 Task: Create a due date automation trigger when advanced on, on the tuesday before a card is due add fields with custom field "Resume" set to a date more than 1 working days ago at 11:00 AM.
Action: Mouse moved to (1332, 110)
Screenshot: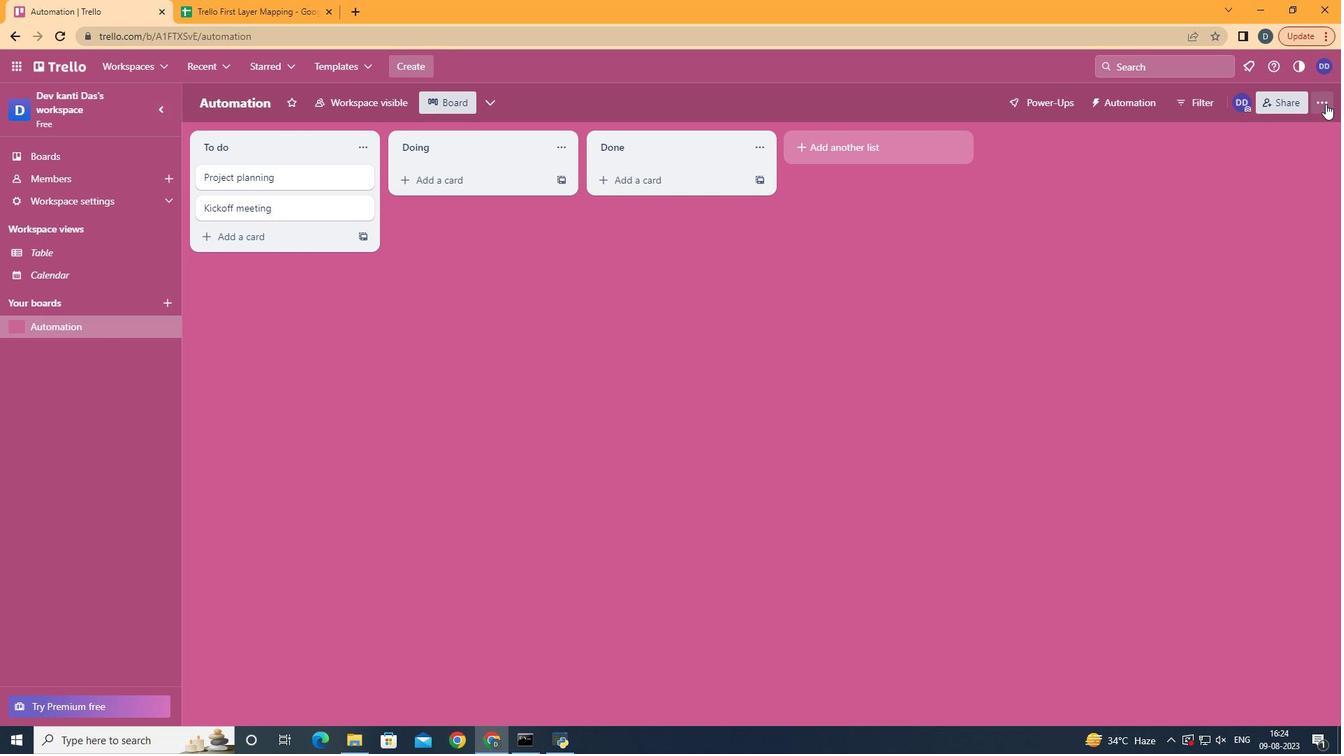 
Action: Mouse pressed left at (1332, 110)
Screenshot: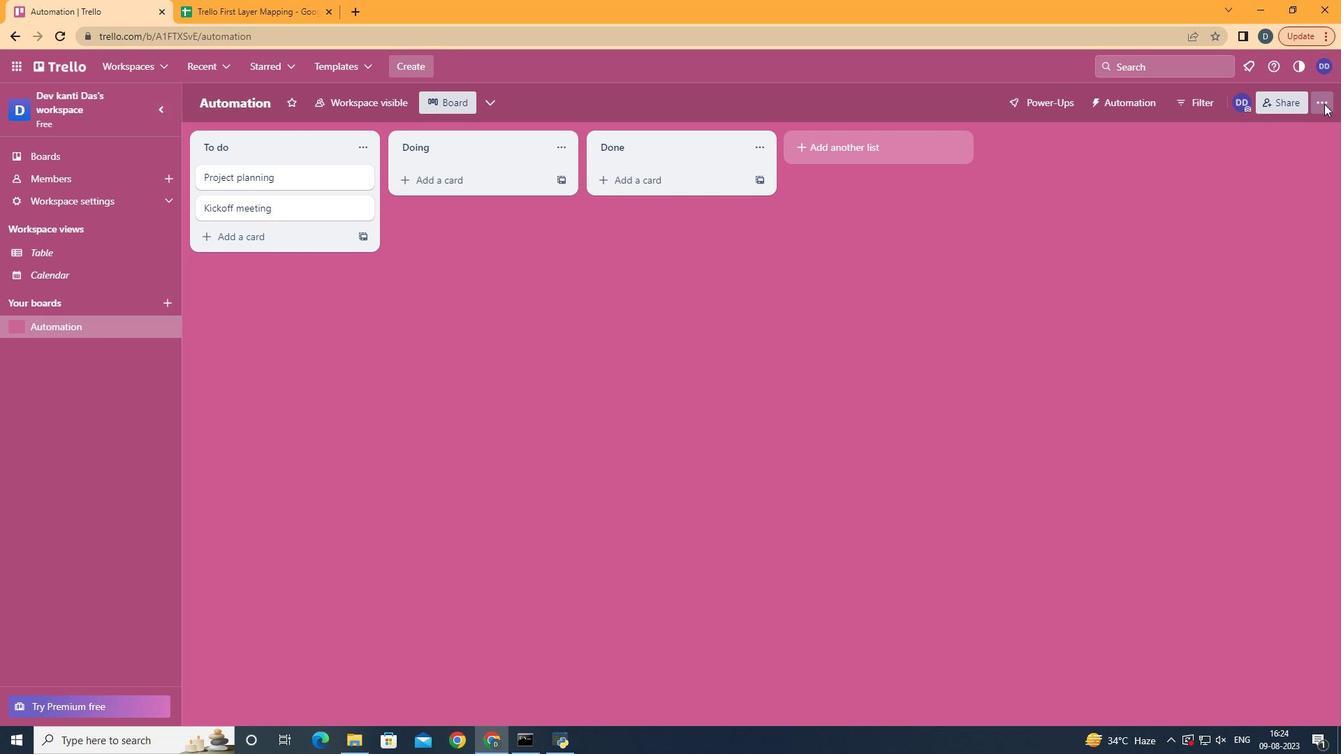 
Action: Mouse moved to (1219, 310)
Screenshot: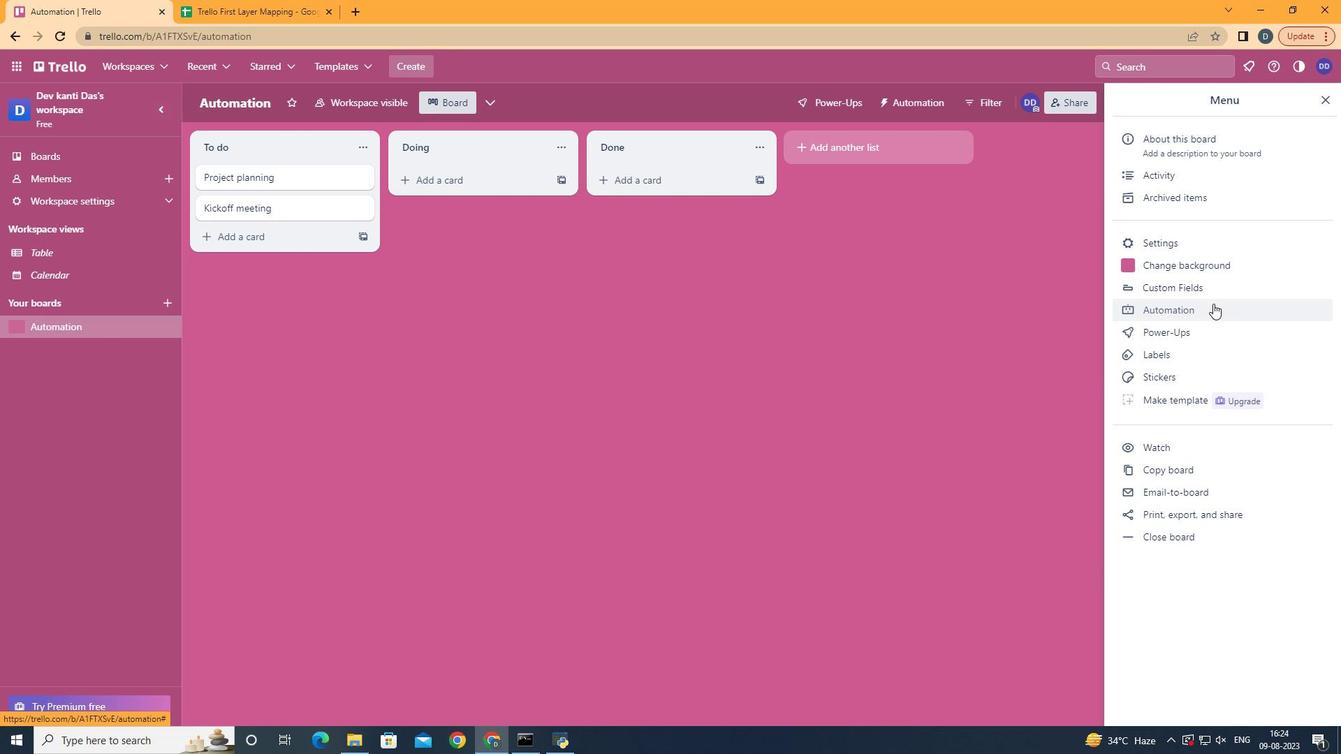 
Action: Mouse pressed left at (1219, 310)
Screenshot: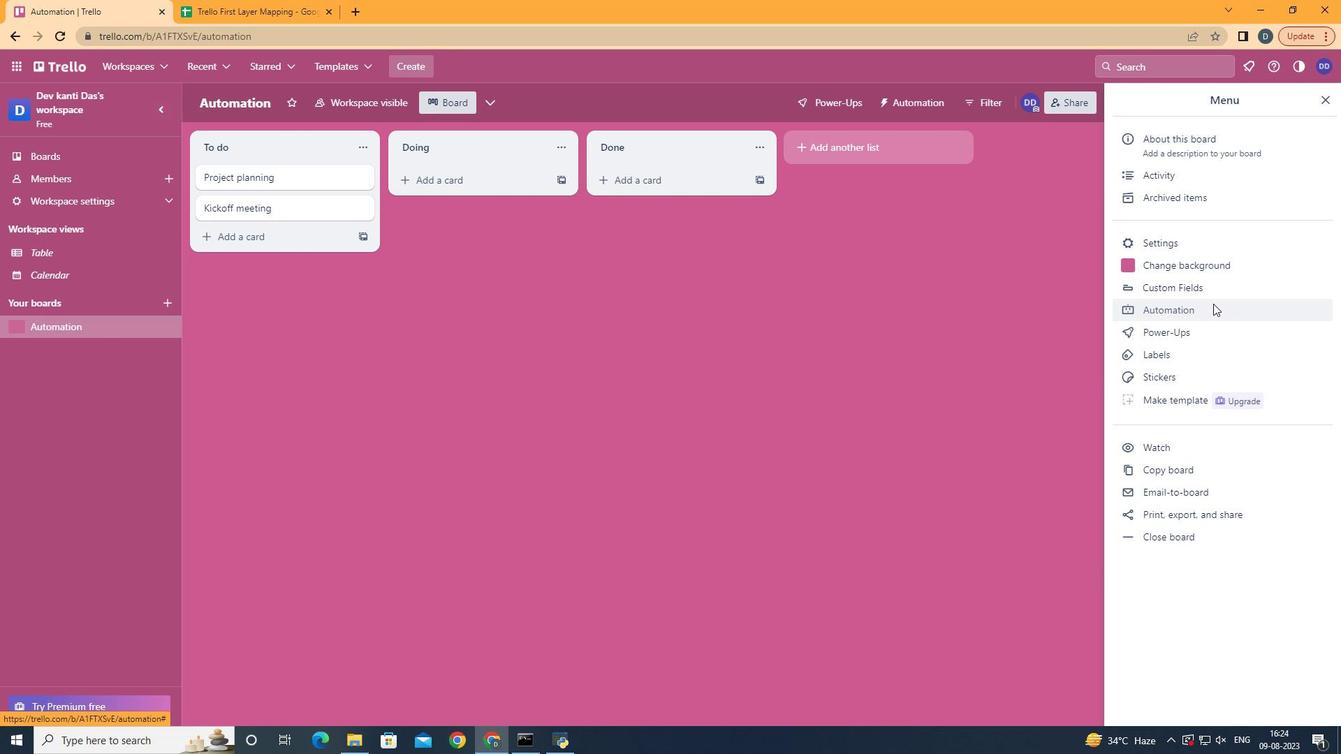 
Action: Mouse moved to (273, 288)
Screenshot: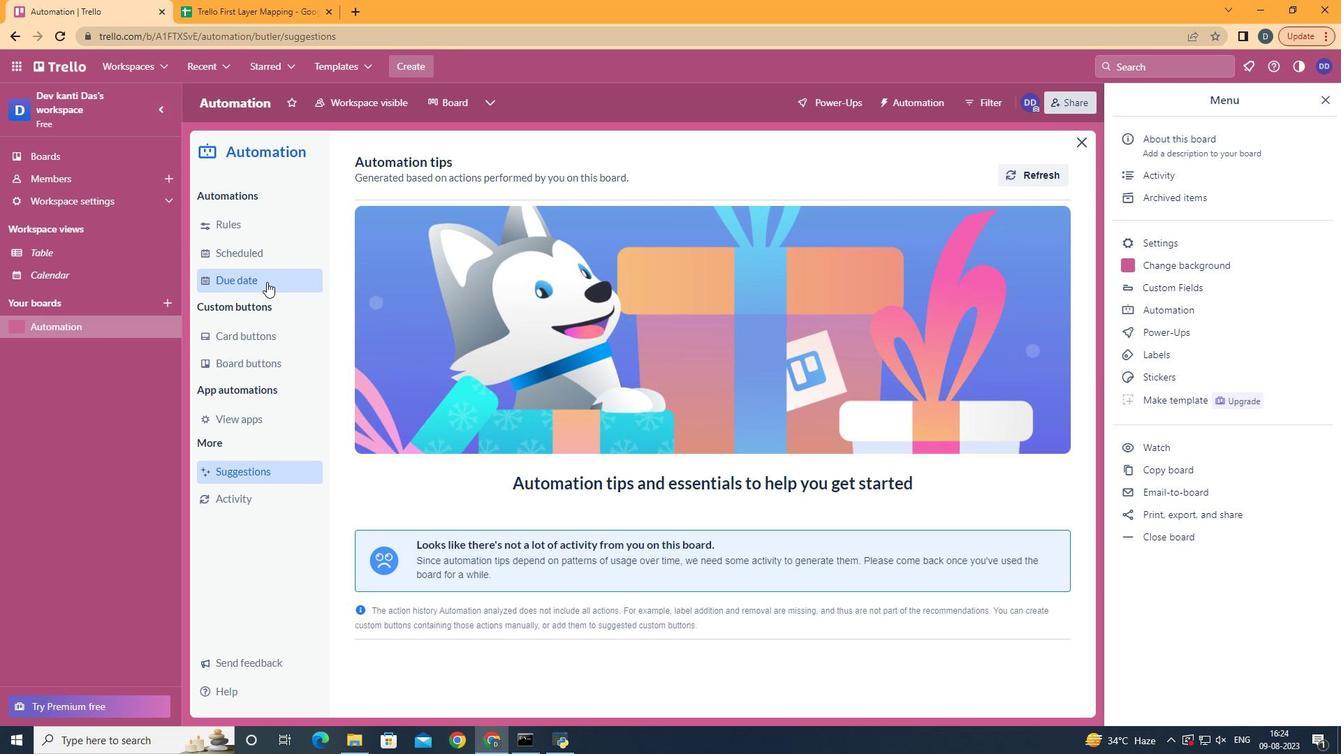 
Action: Mouse pressed left at (273, 288)
Screenshot: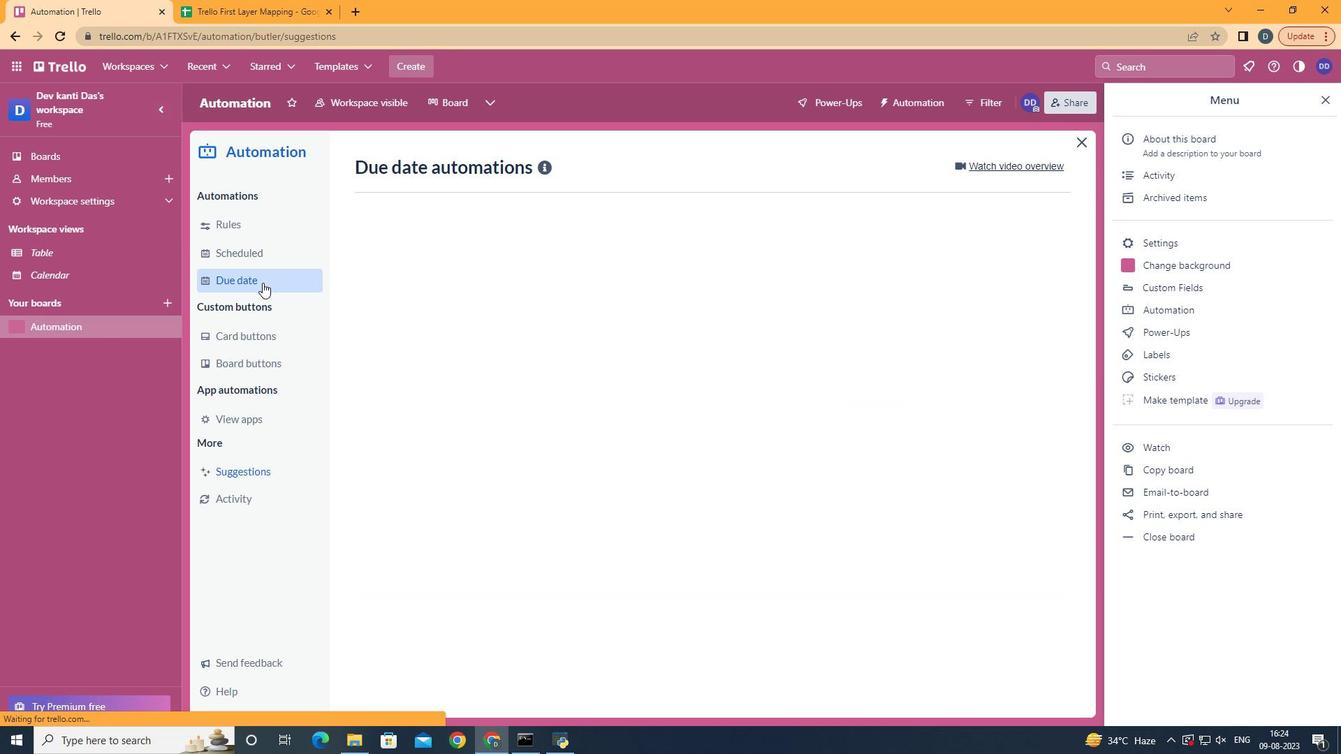 
Action: Mouse moved to (1008, 176)
Screenshot: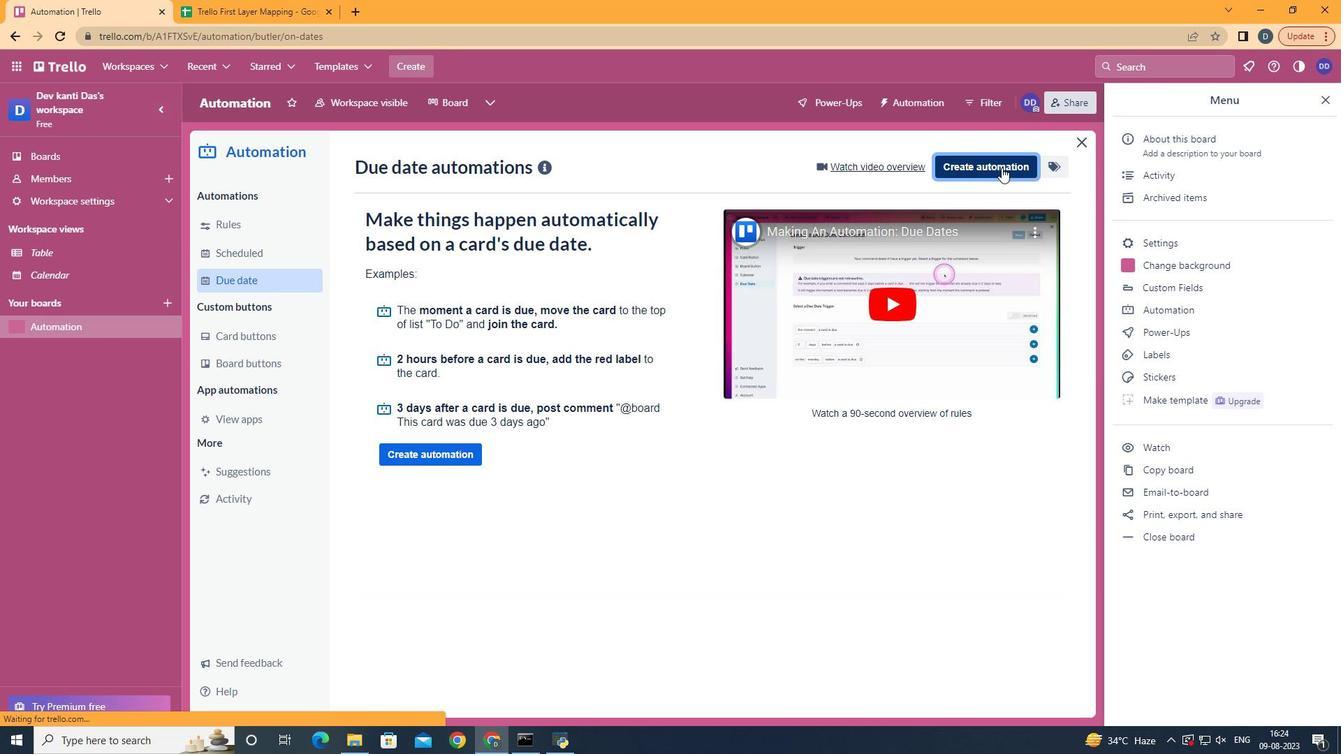 
Action: Mouse pressed left at (1008, 176)
Screenshot: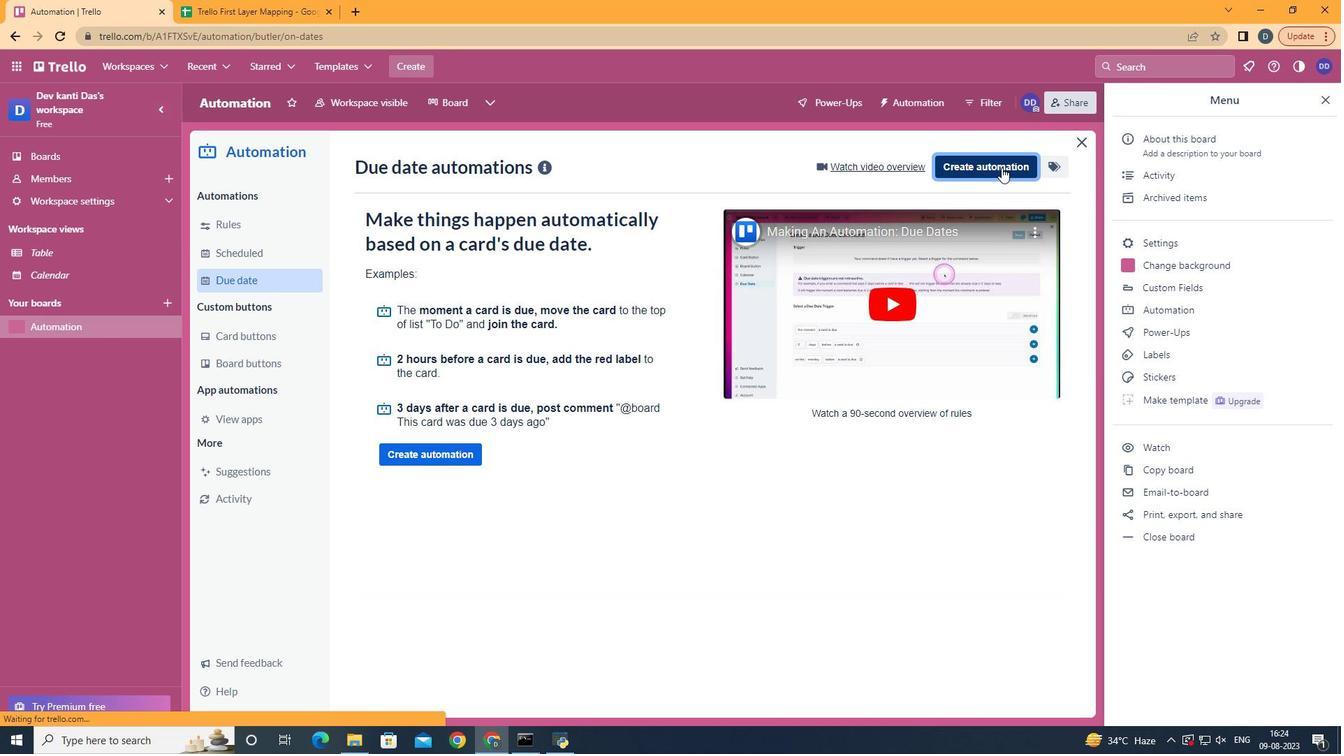 
Action: Mouse moved to (720, 312)
Screenshot: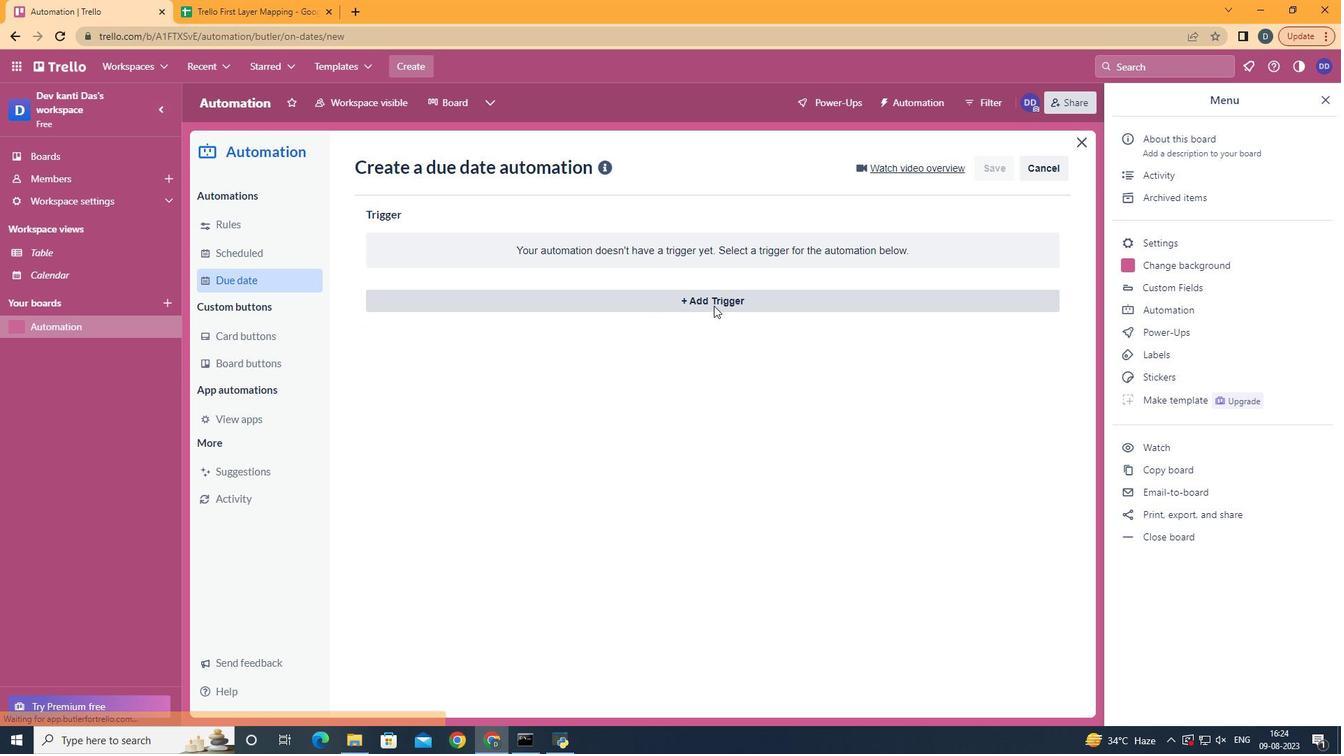 
Action: Mouse pressed left at (720, 312)
Screenshot: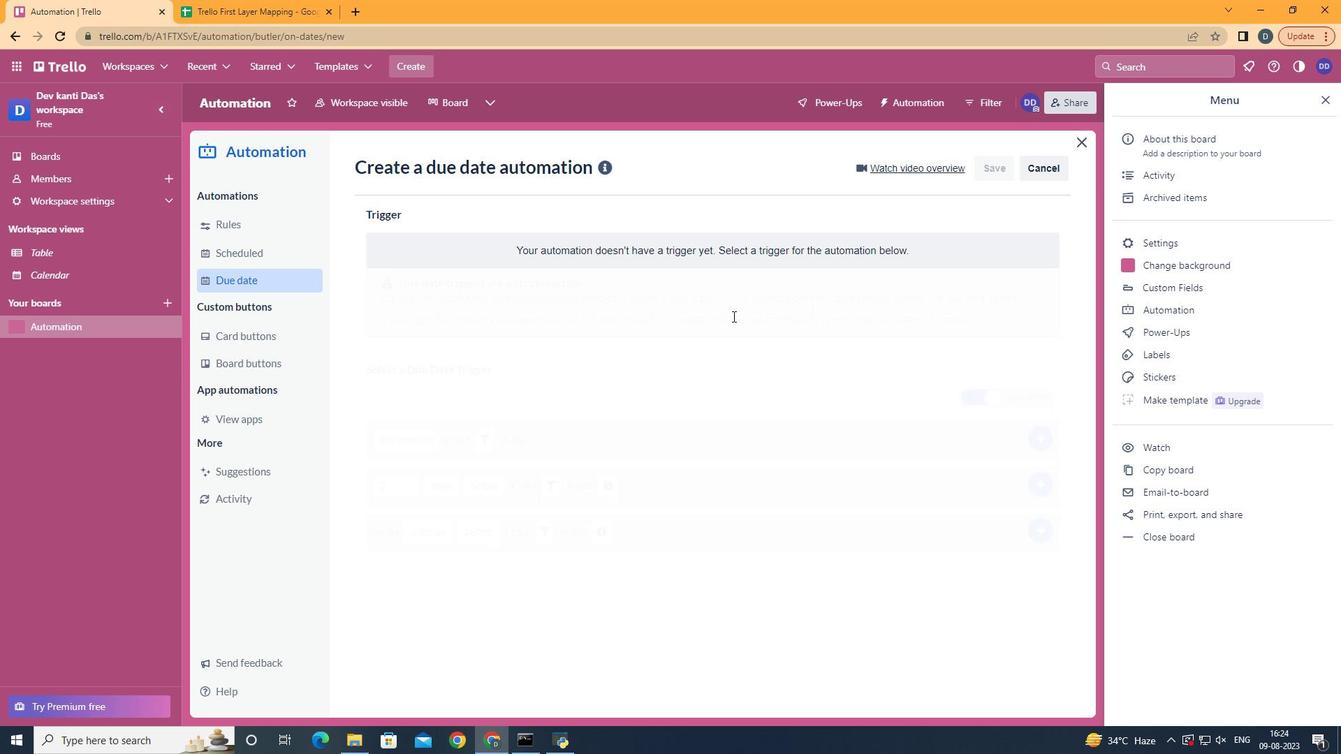 
Action: Mouse moved to (456, 403)
Screenshot: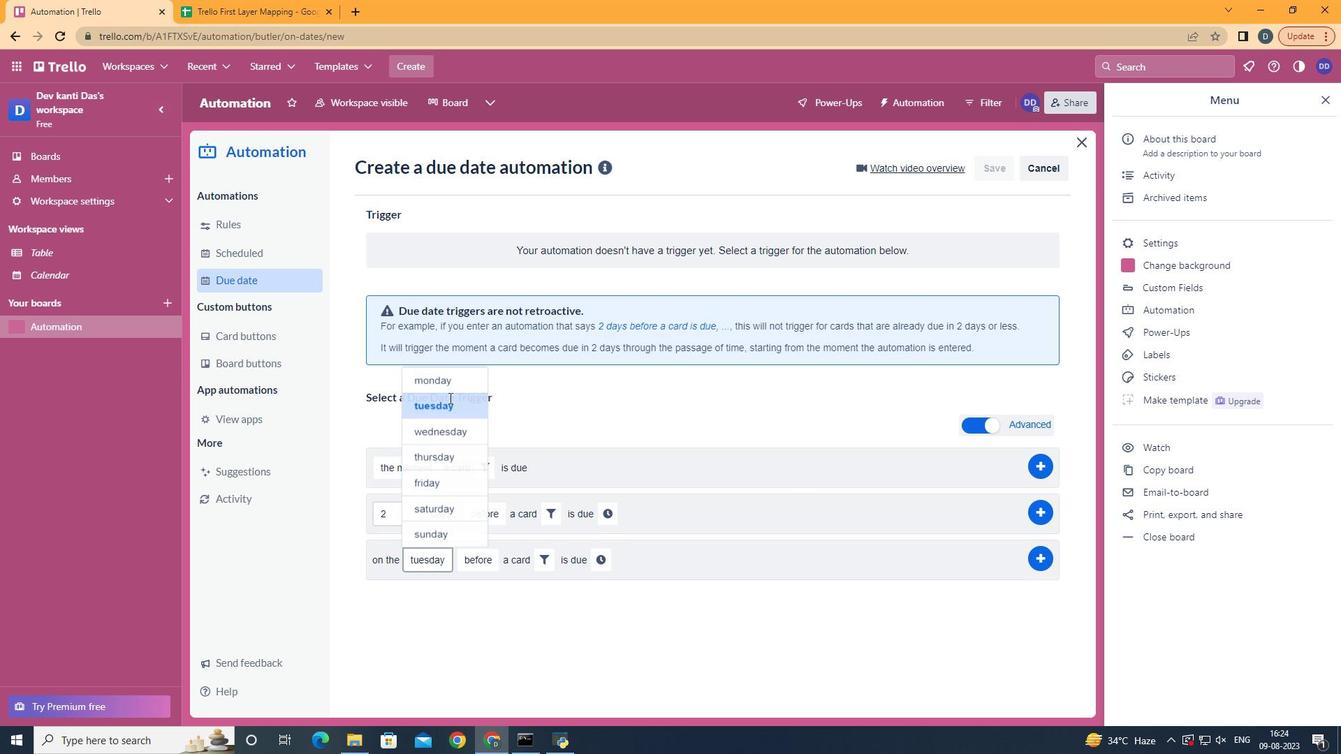 
Action: Mouse pressed left at (456, 403)
Screenshot: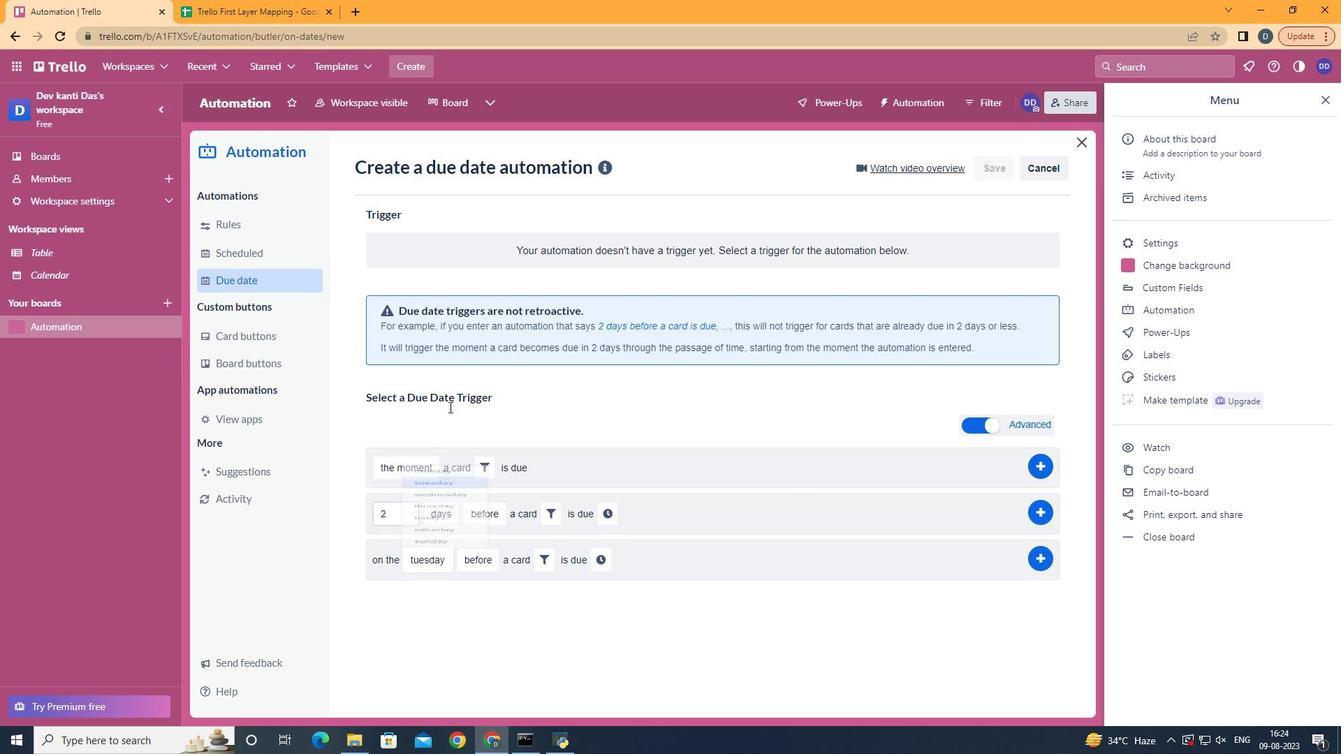 
Action: Mouse moved to (540, 564)
Screenshot: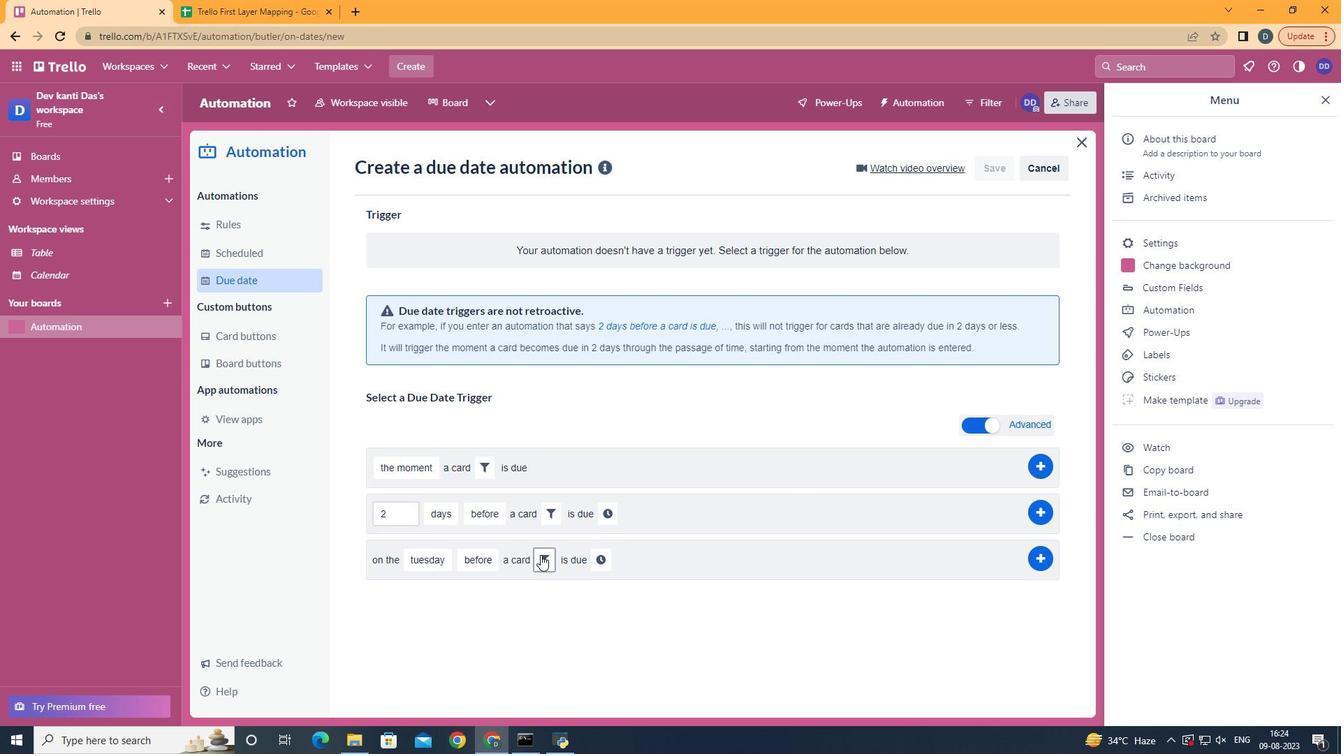 
Action: Mouse pressed left at (540, 564)
Screenshot: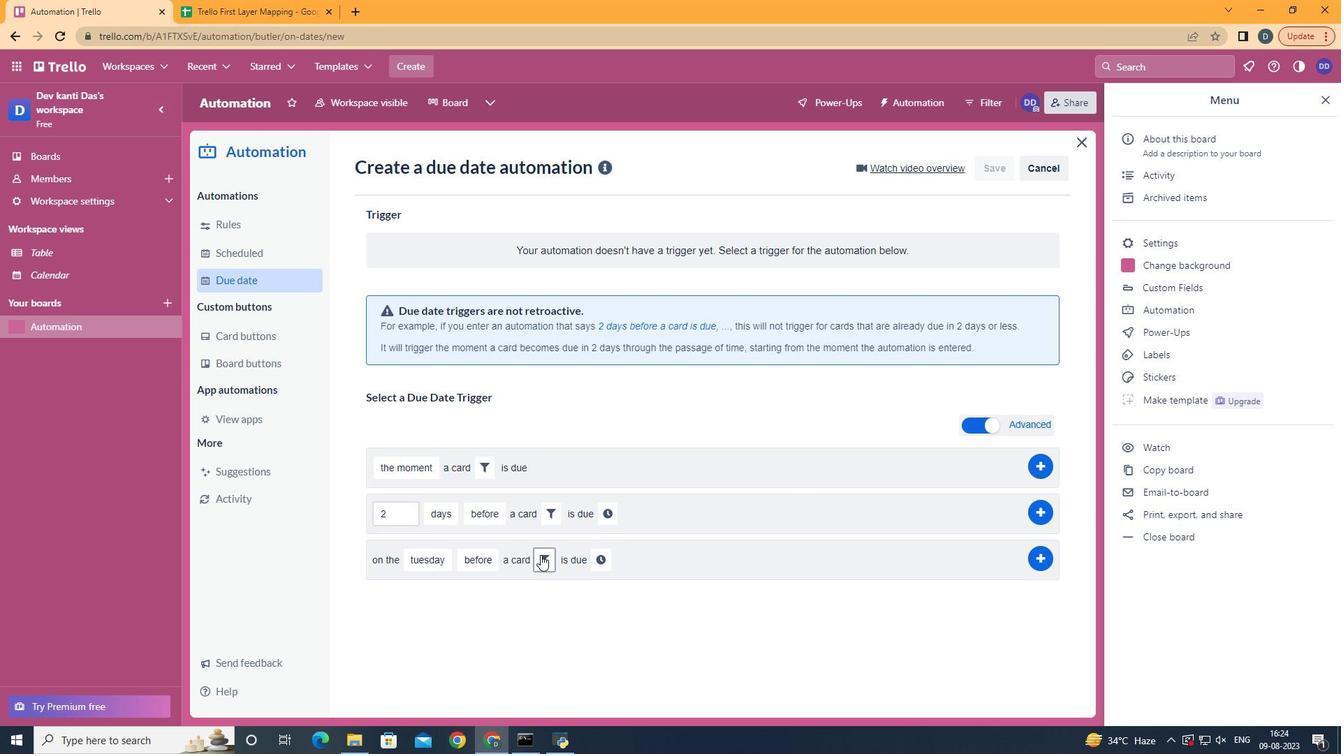 
Action: Mouse moved to (784, 611)
Screenshot: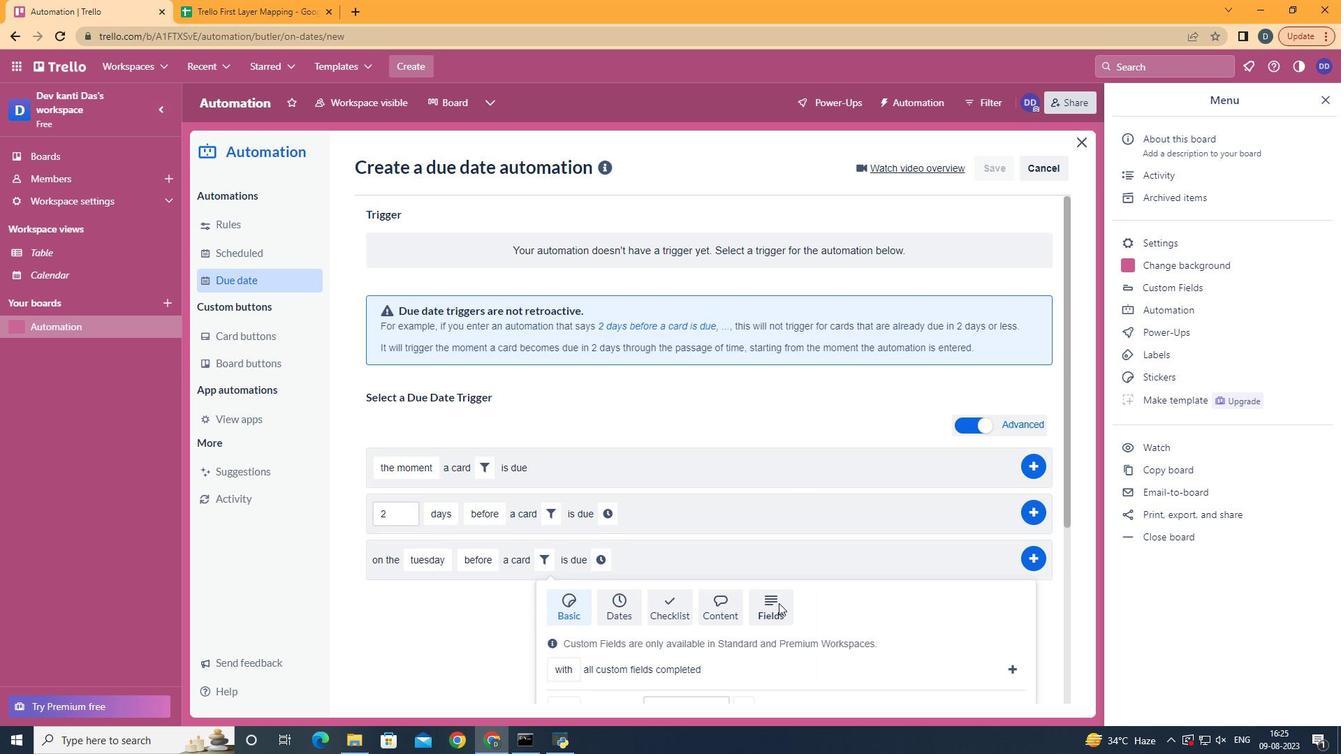 
Action: Mouse pressed left at (784, 611)
Screenshot: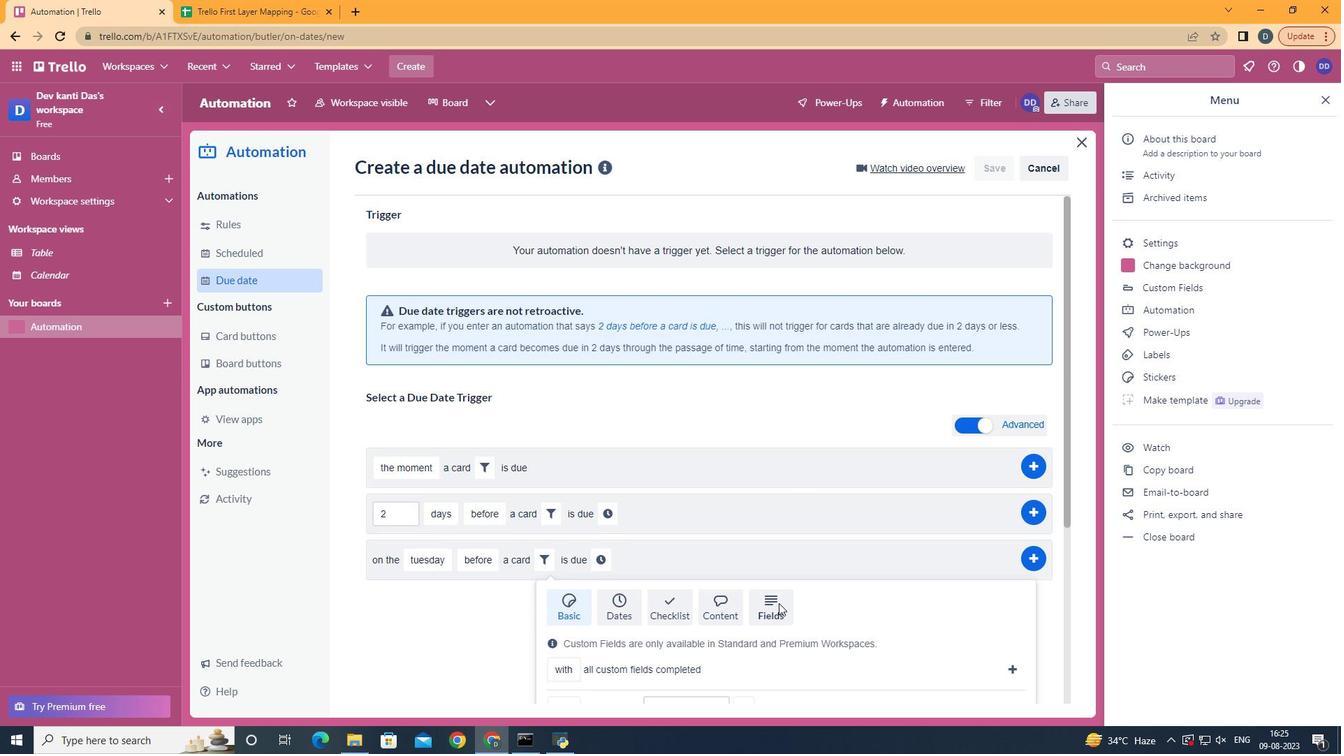 
Action: Mouse moved to (786, 609)
Screenshot: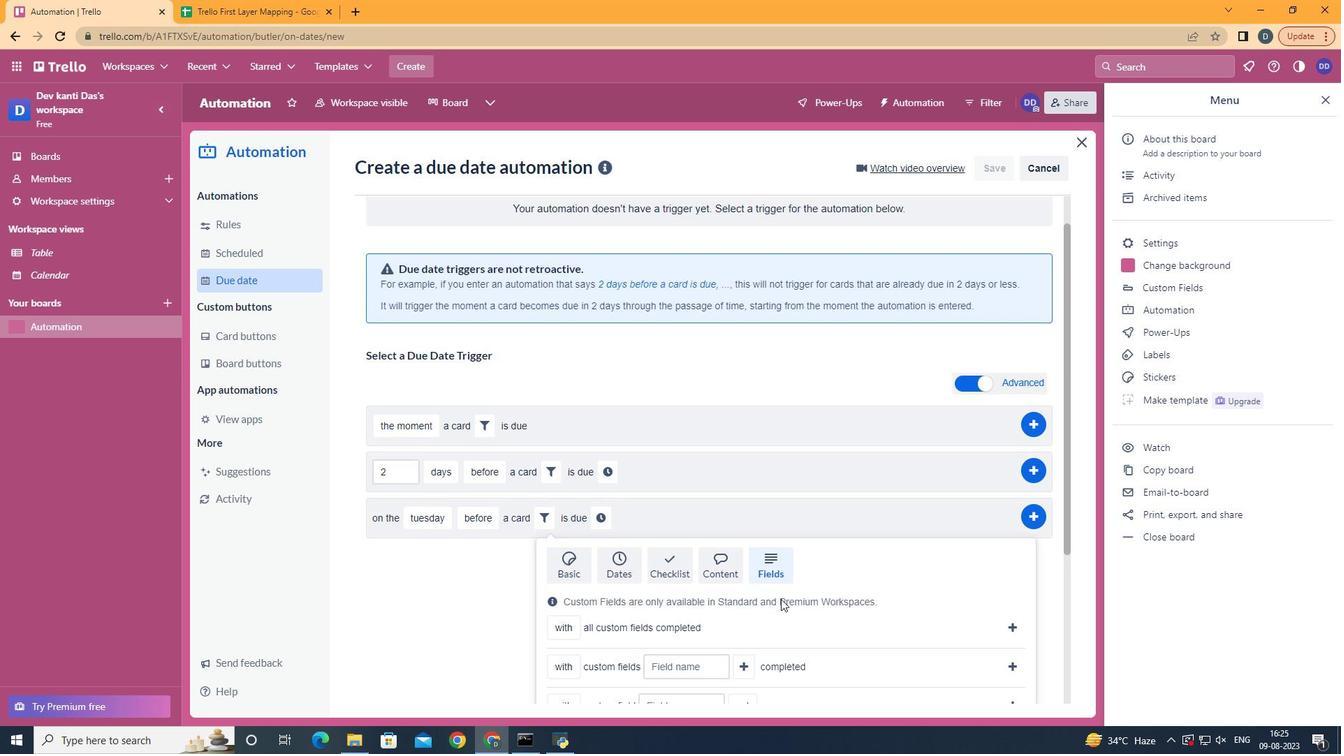 
Action: Mouse scrolled (786, 608) with delta (0, 0)
Screenshot: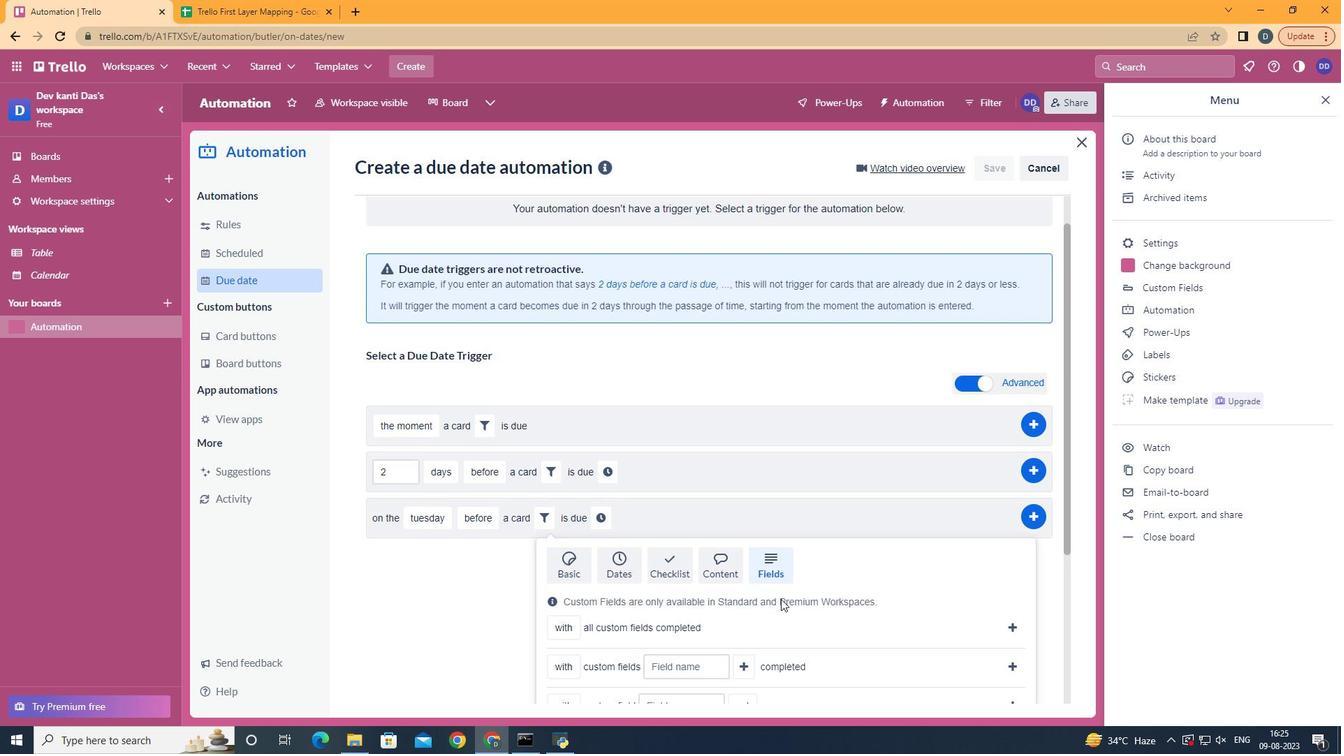 
Action: Mouse scrolled (786, 608) with delta (0, 0)
Screenshot: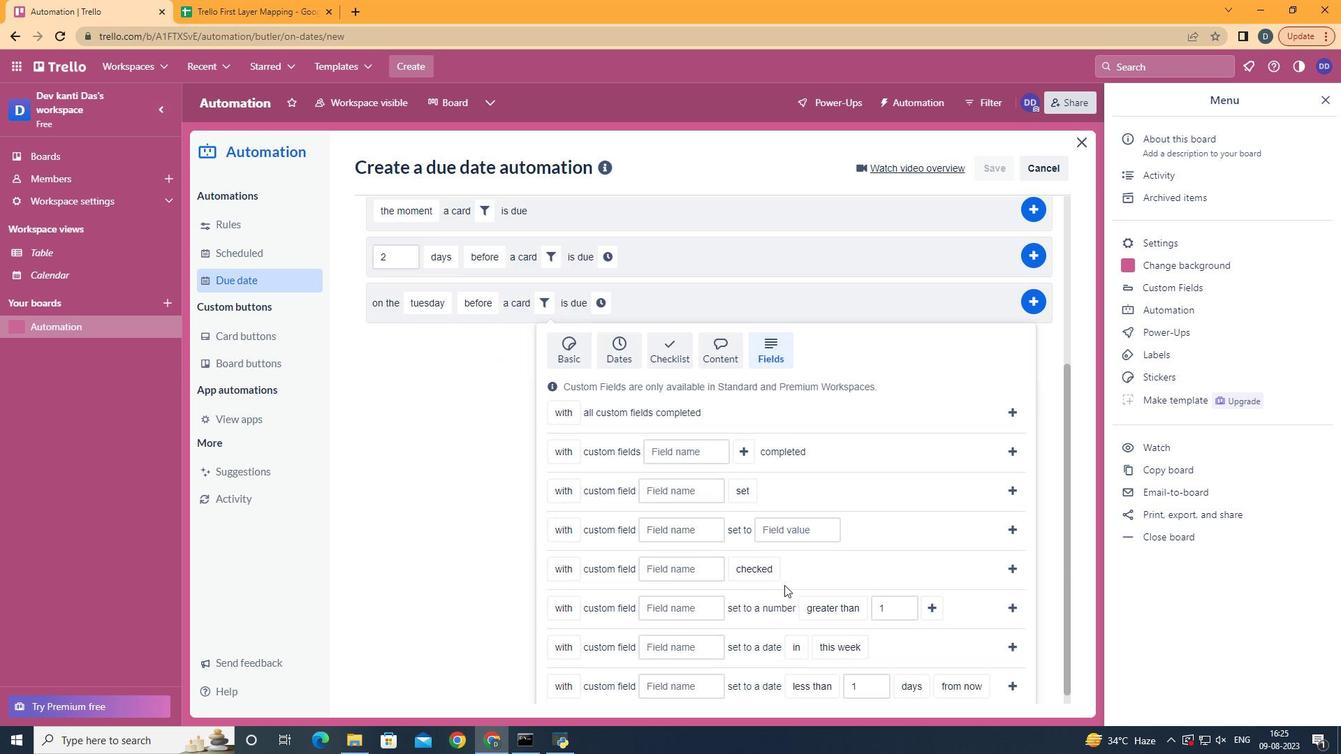 
Action: Mouse scrolled (786, 608) with delta (0, 0)
Screenshot: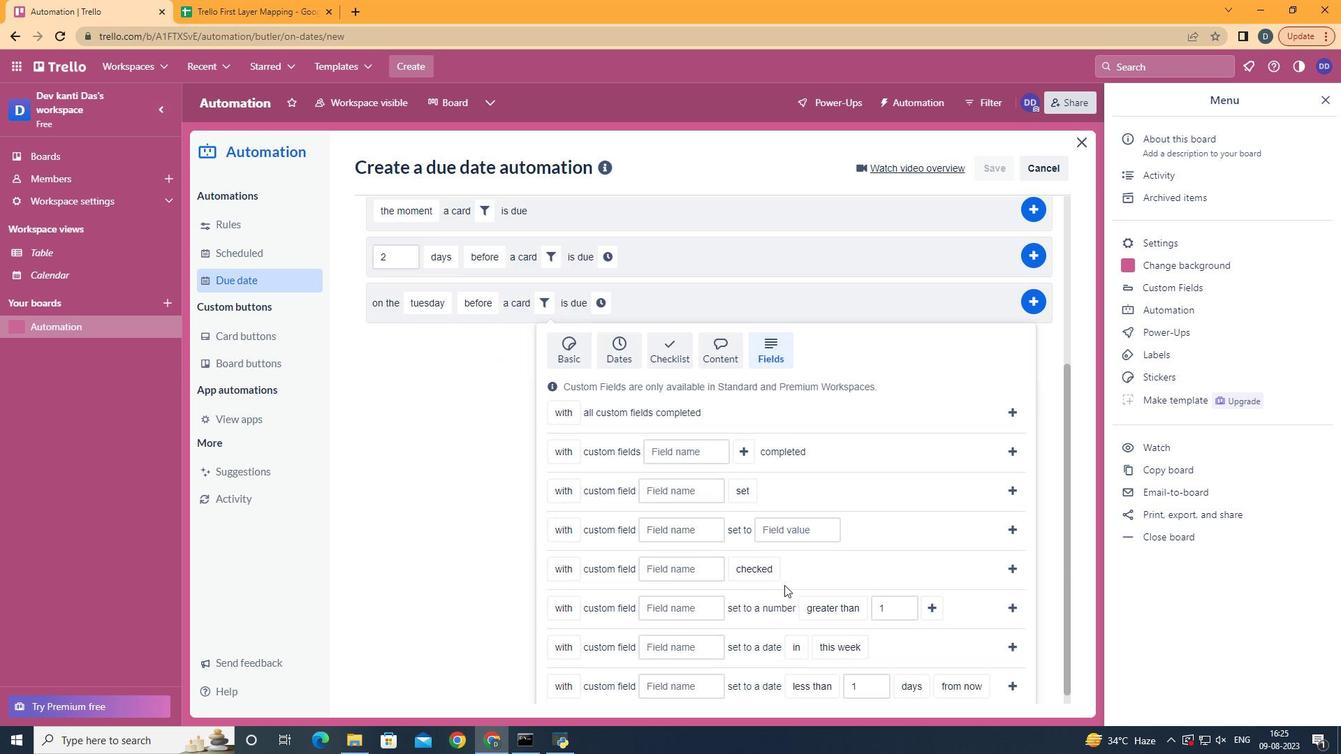 
Action: Mouse scrolled (786, 608) with delta (0, 0)
Screenshot: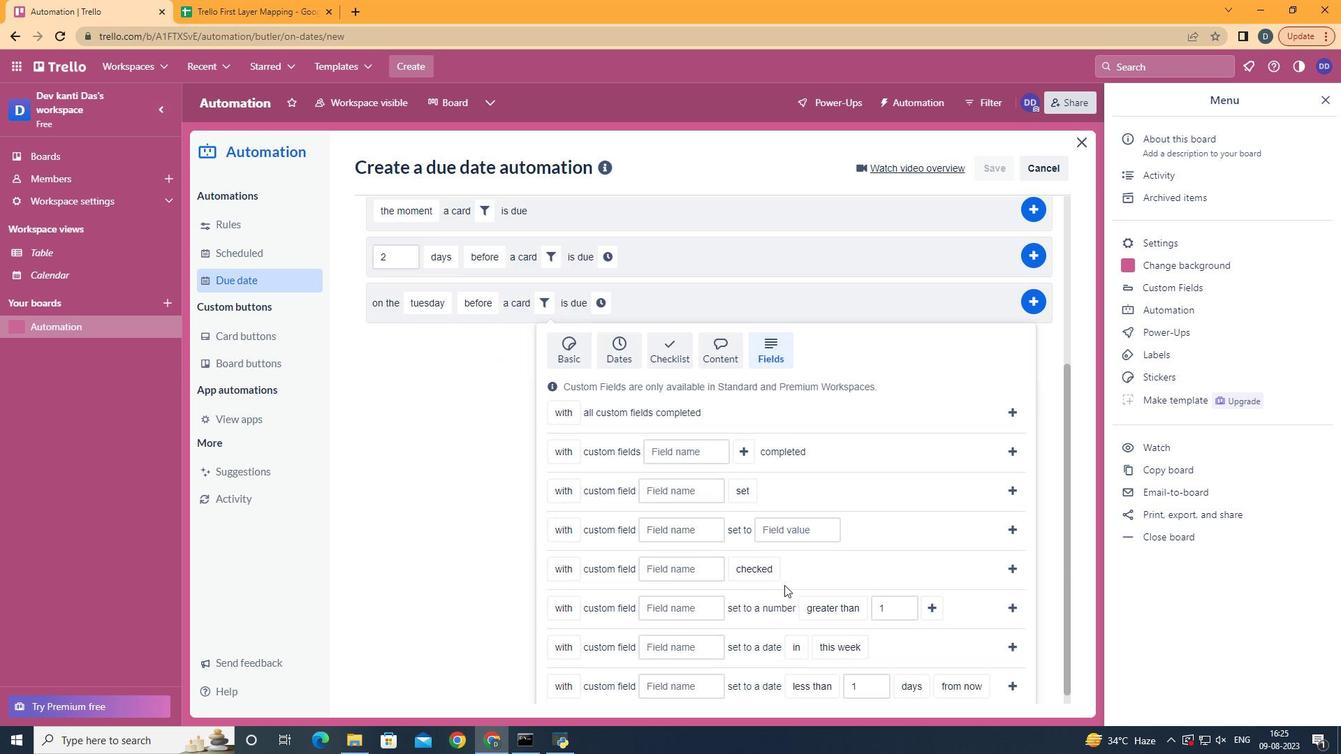 
Action: Mouse scrolled (786, 608) with delta (0, 0)
Screenshot: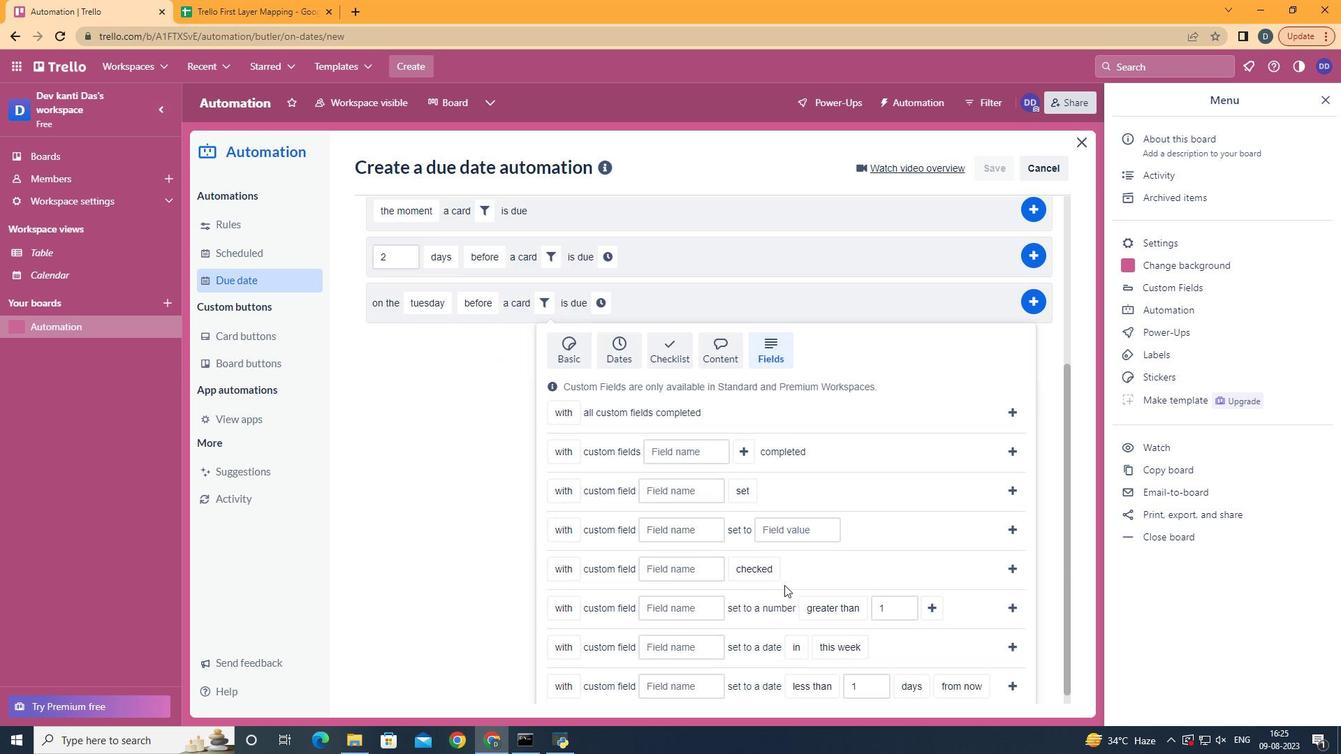 
Action: Mouse scrolled (786, 608) with delta (0, 0)
Screenshot: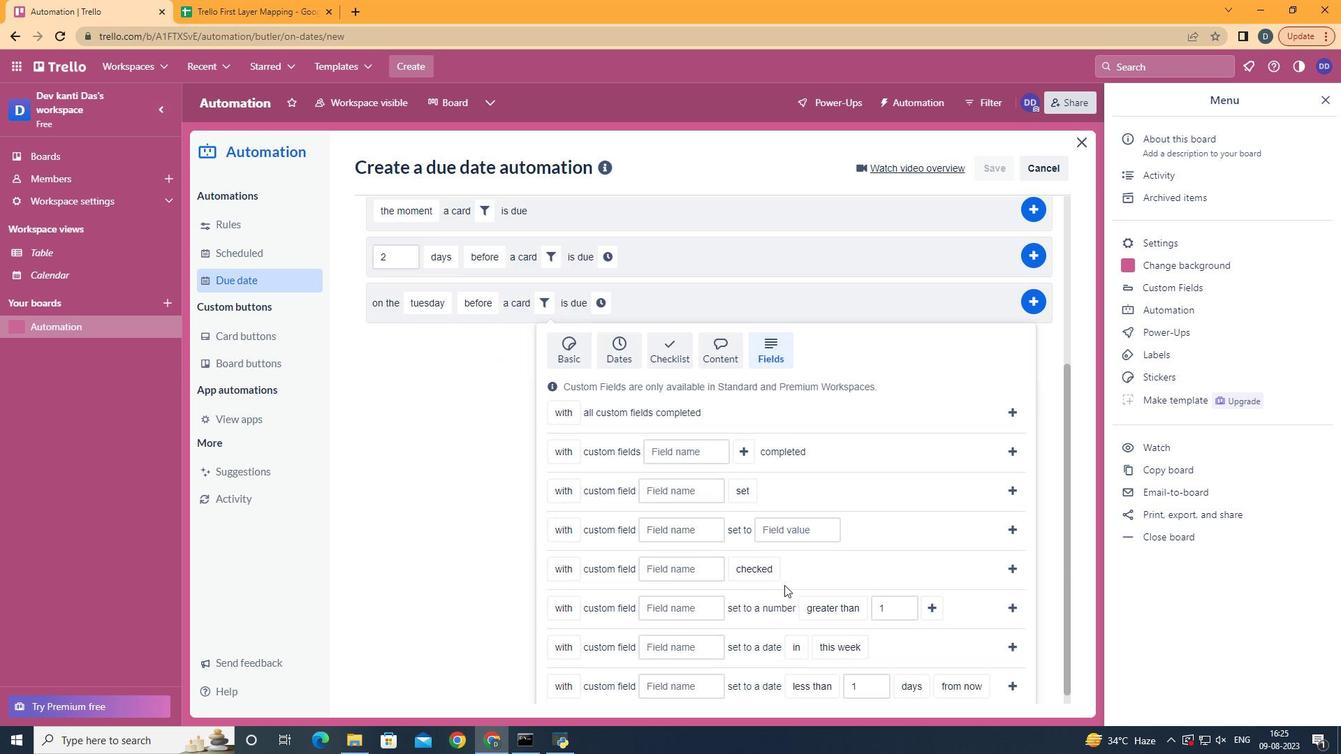 
Action: Mouse moved to (593, 628)
Screenshot: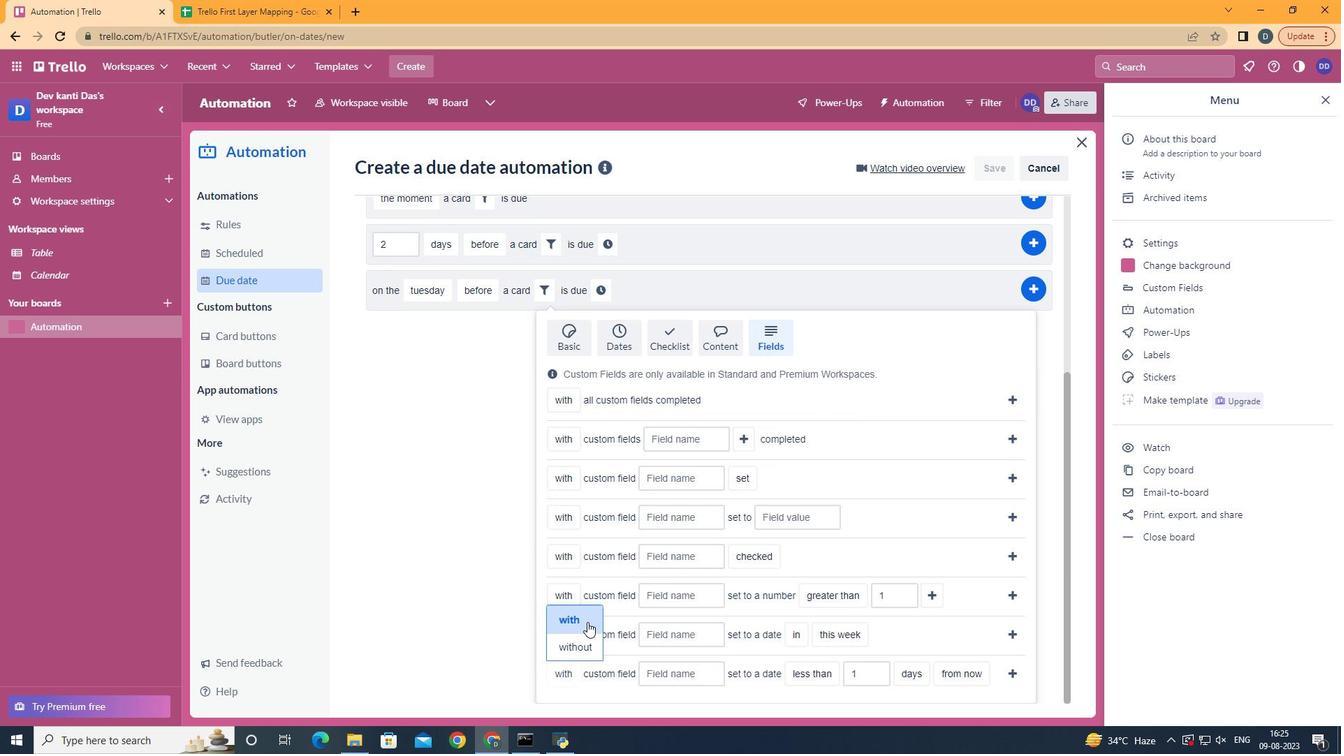 
Action: Mouse pressed left at (593, 628)
Screenshot: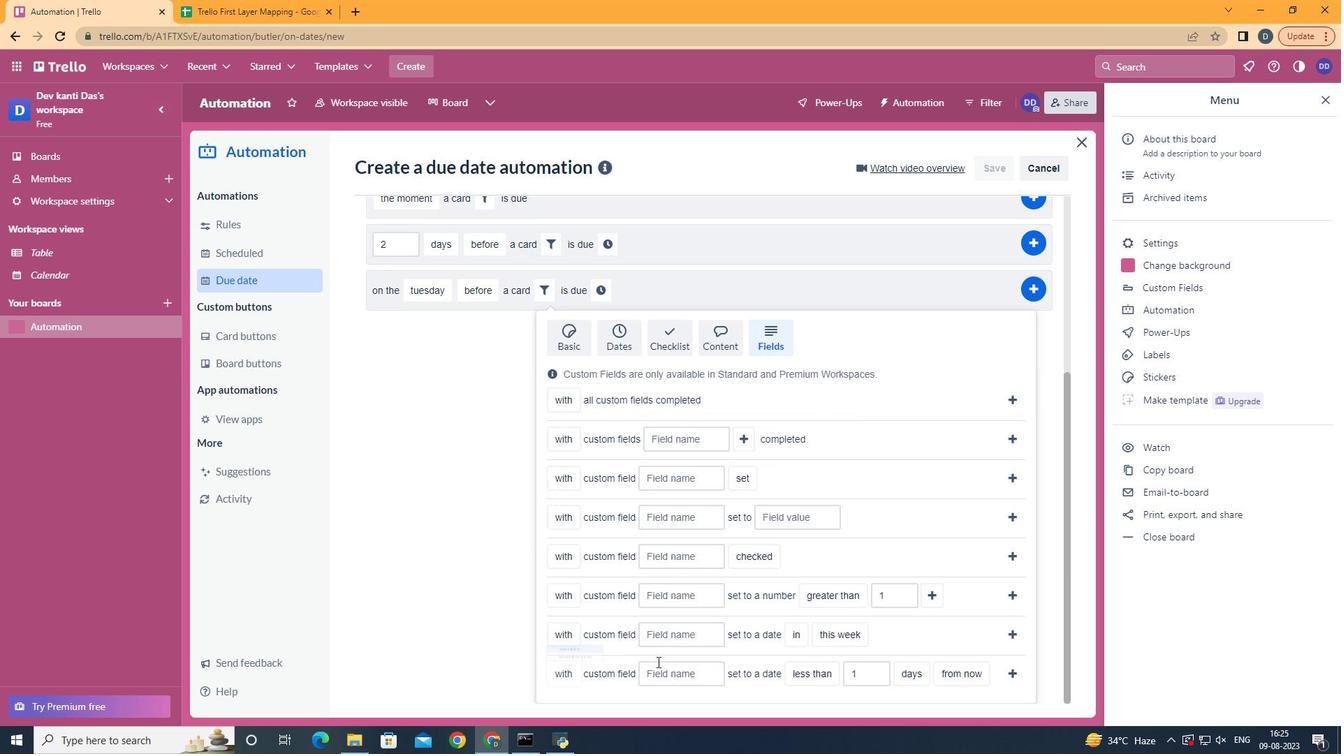 
Action: Mouse moved to (674, 690)
Screenshot: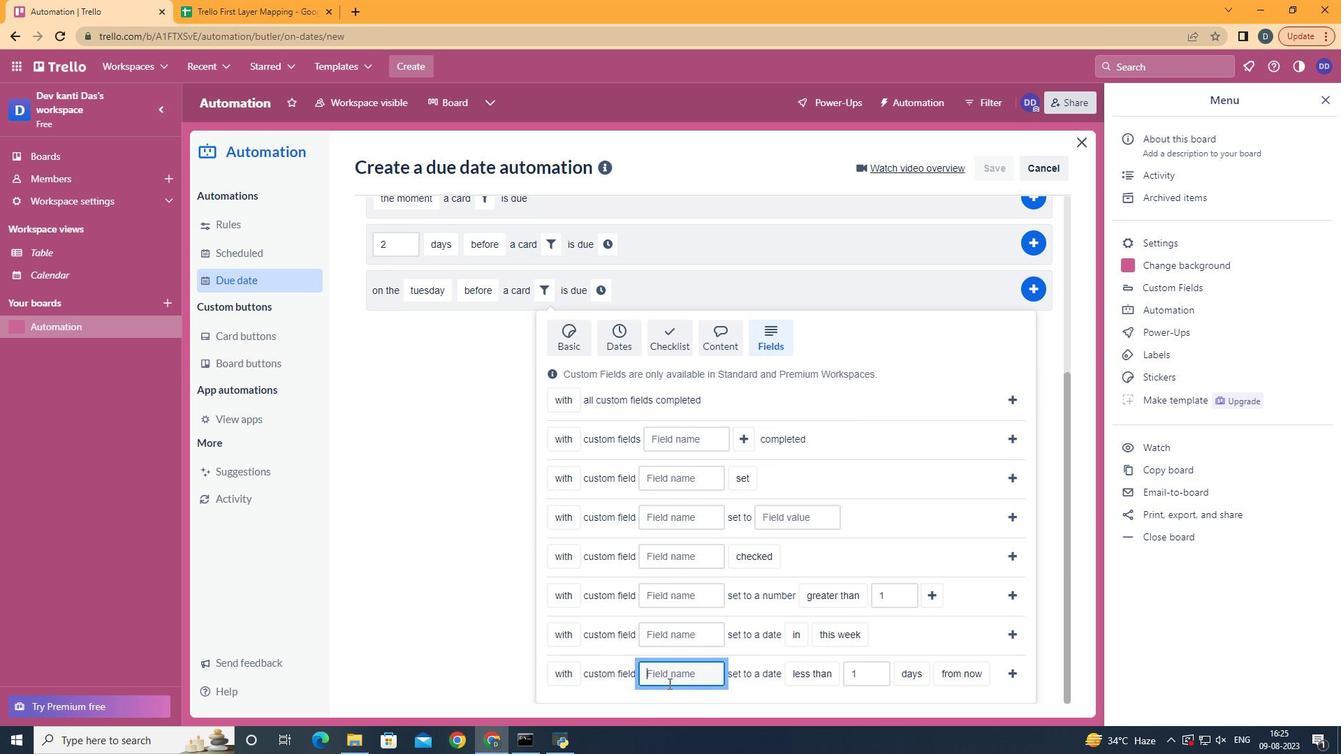 
Action: Mouse pressed left at (674, 690)
Screenshot: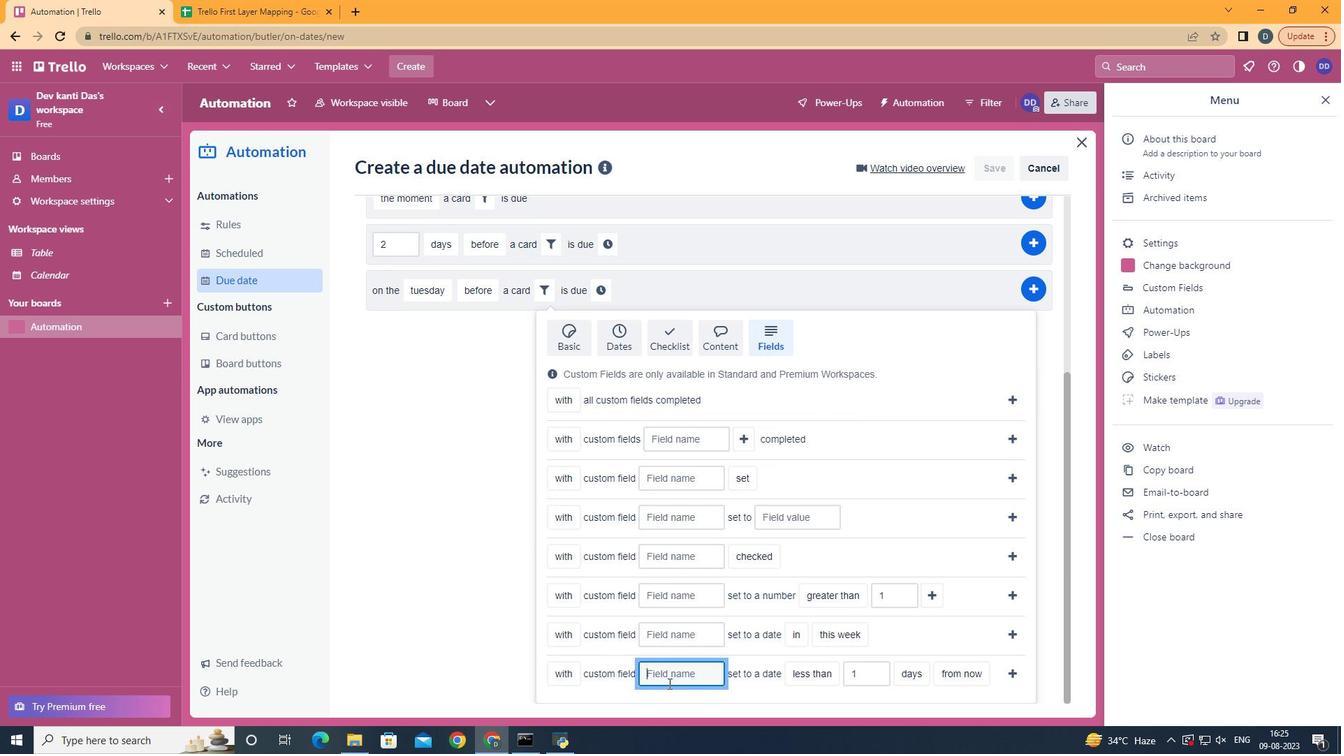 
Action: Key pressed <Key.shift><Key.shift>Resume
Screenshot: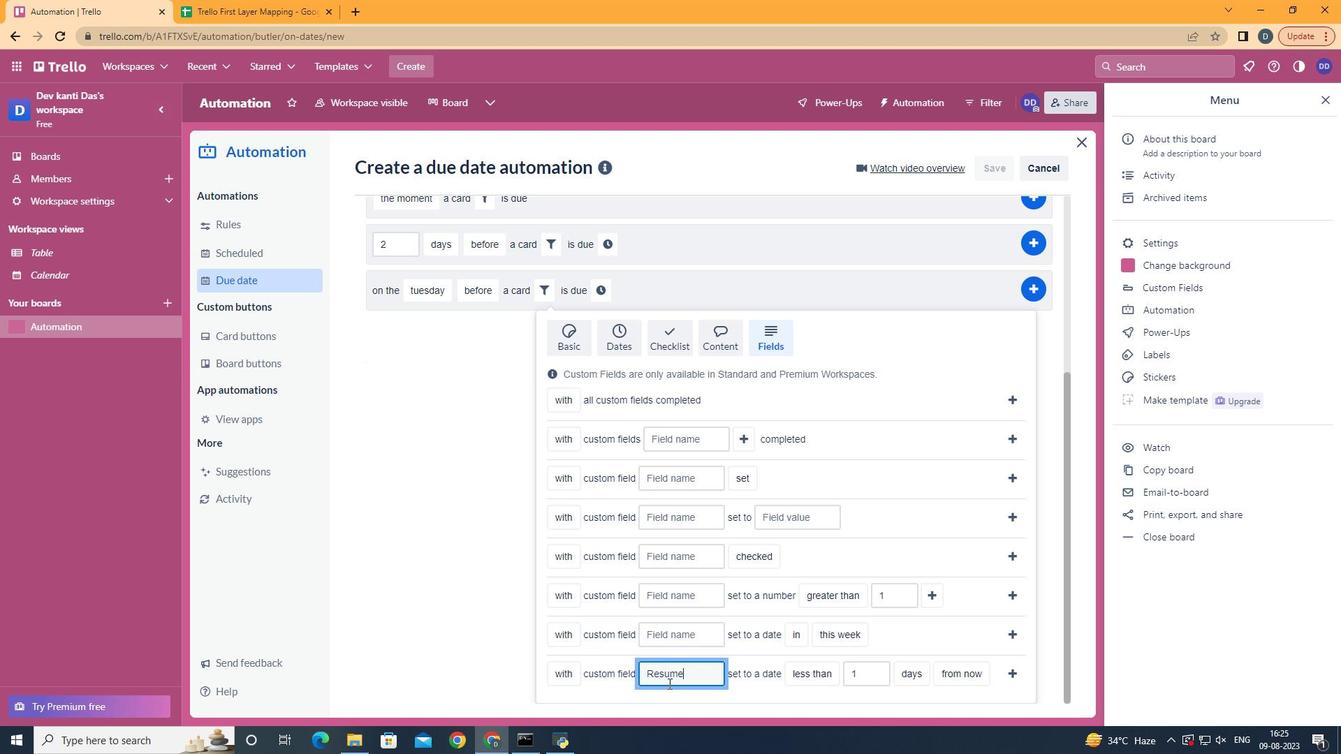 
Action: Mouse moved to (830, 619)
Screenshot: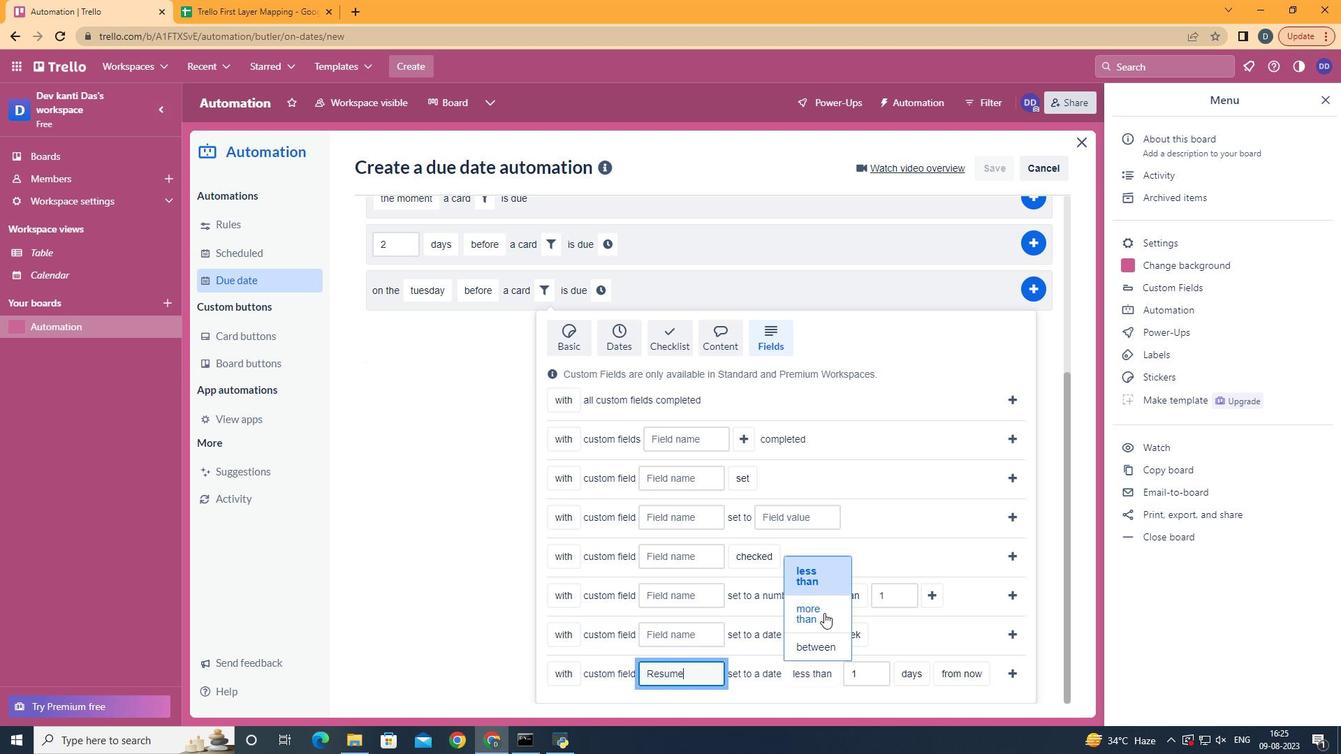 
Action: Mouse pressed left at (830, 619)
Screenshot: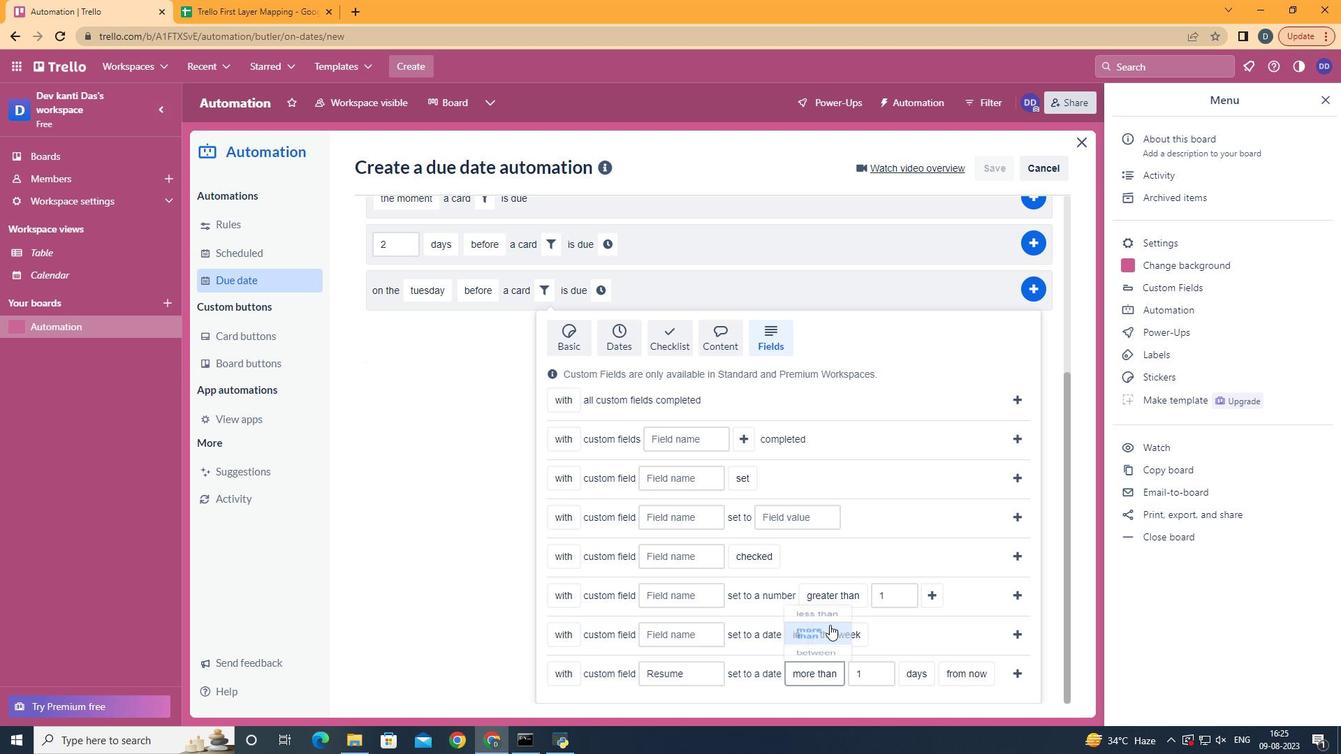 
Action: Mouse moved to (923, 658)
Screenshot: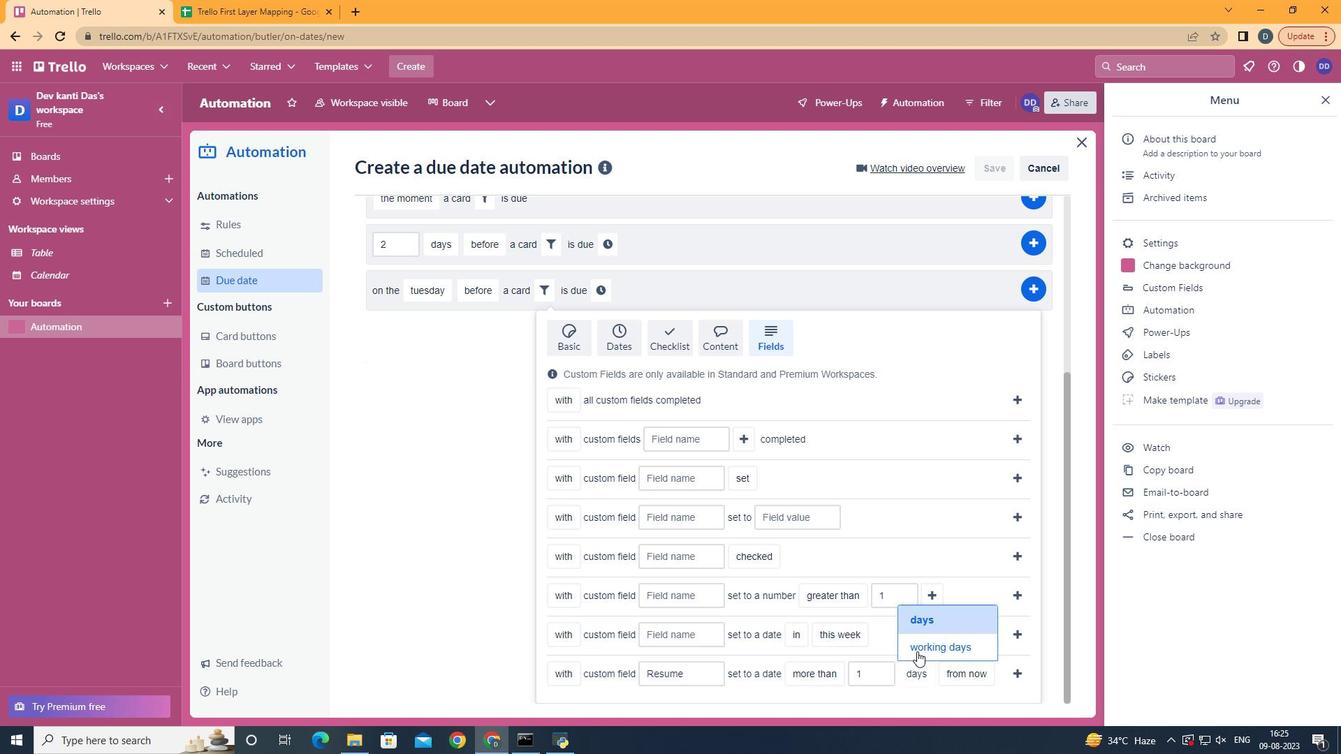 
Action: Mouse pressed left at (923, 658)
Screenshot: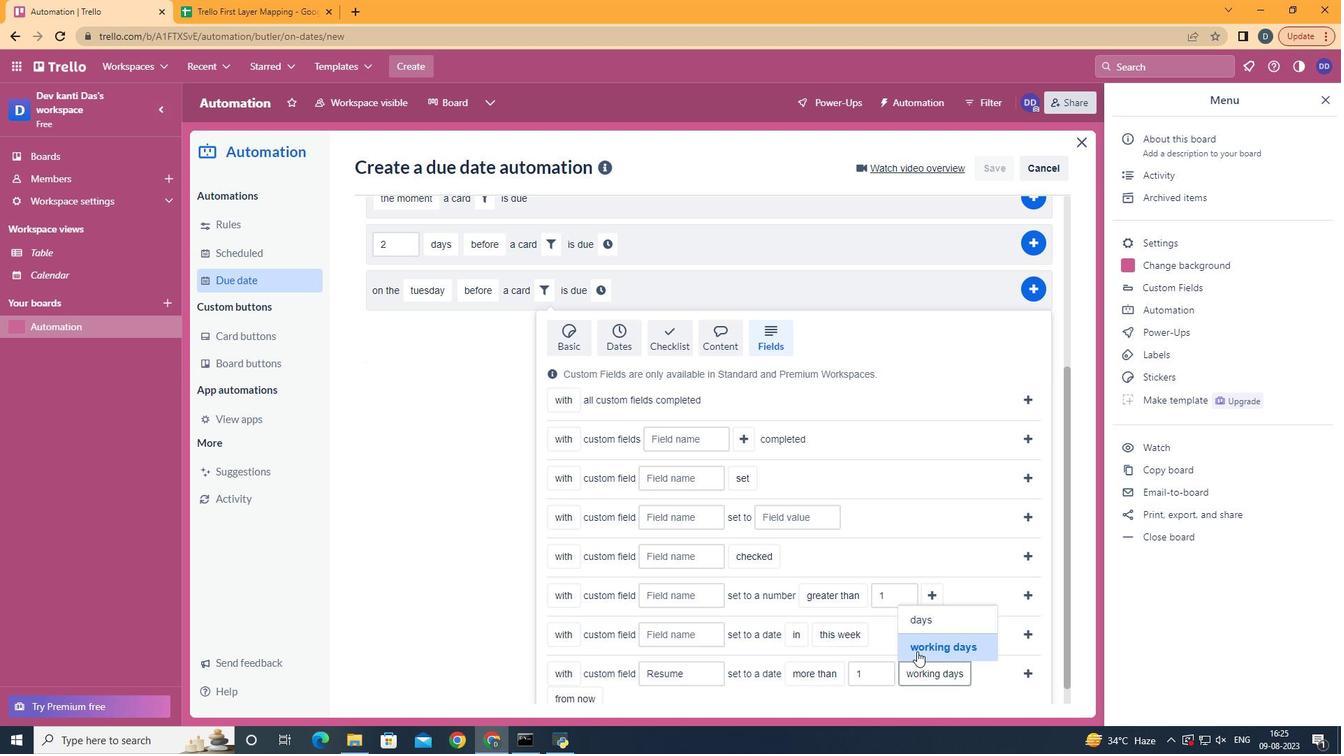 
Action: Mouse scrolled (923, 657) with delta (0, 0)
Screenshot: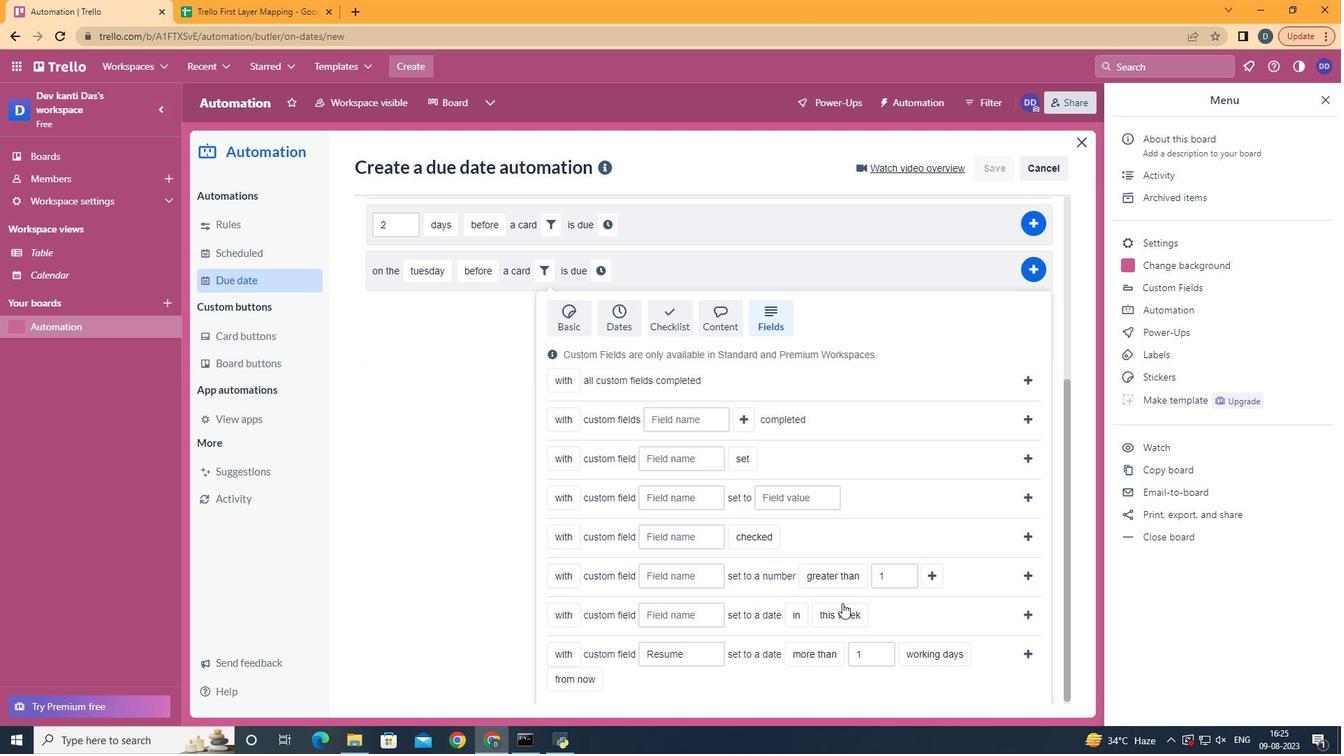 
Action: Mouse scrolled (923, 657) with delta (0, 0)
Screenshot: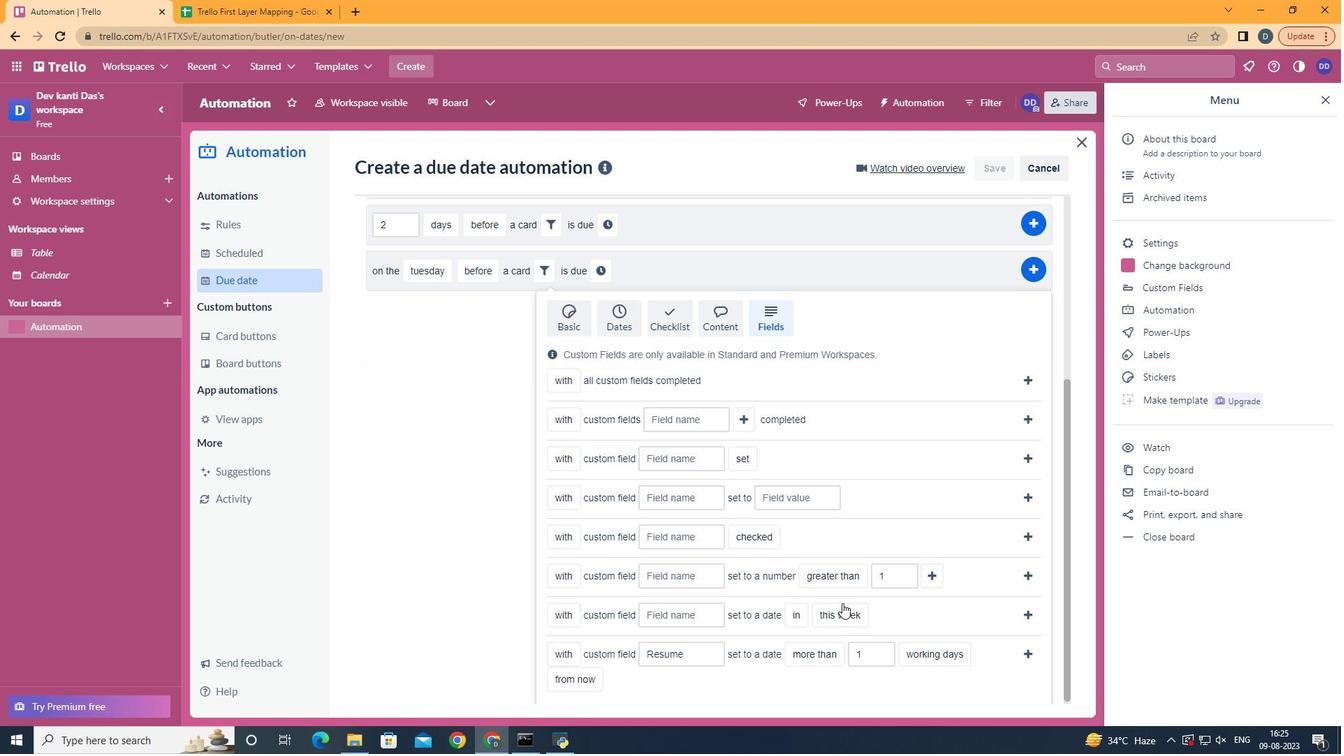 
Action: Mouse scrolled (923, 657) with delta (0, 0)
Screenshot: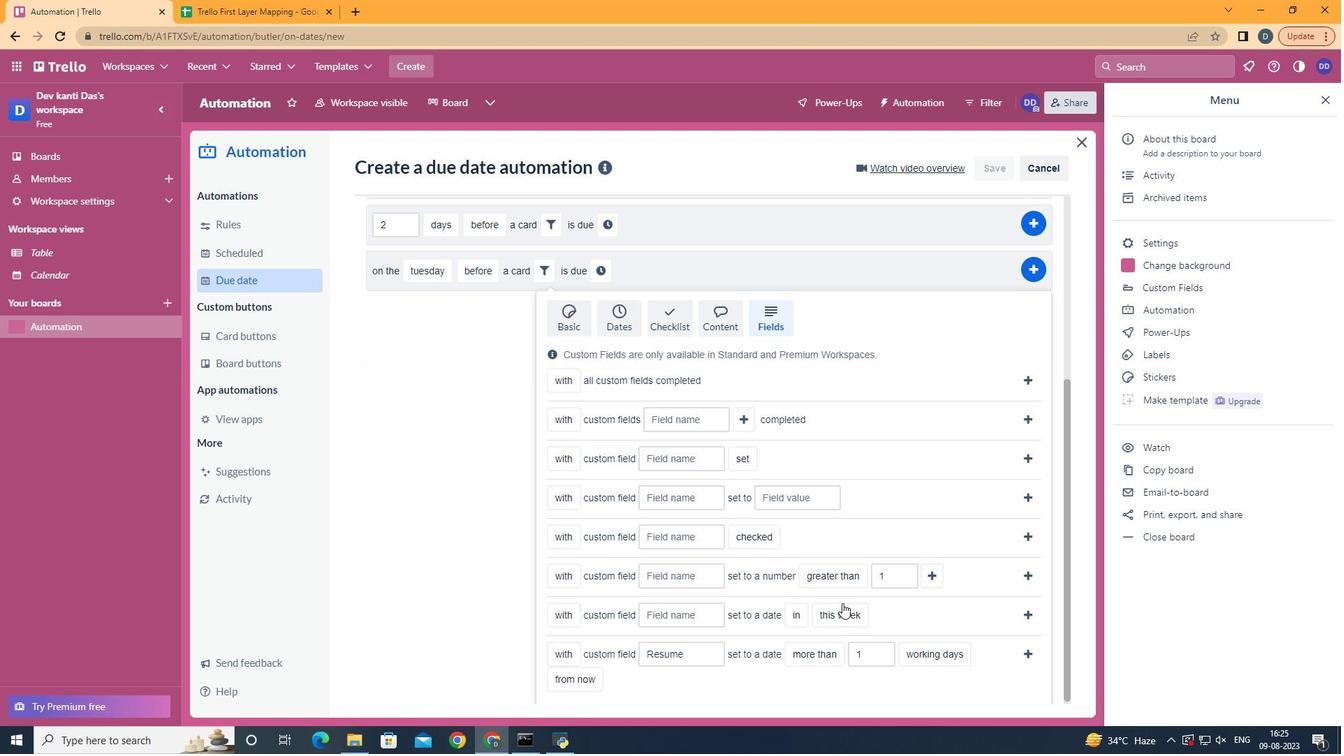 
Action: Mouse moved to (607, 651)
Screenshot: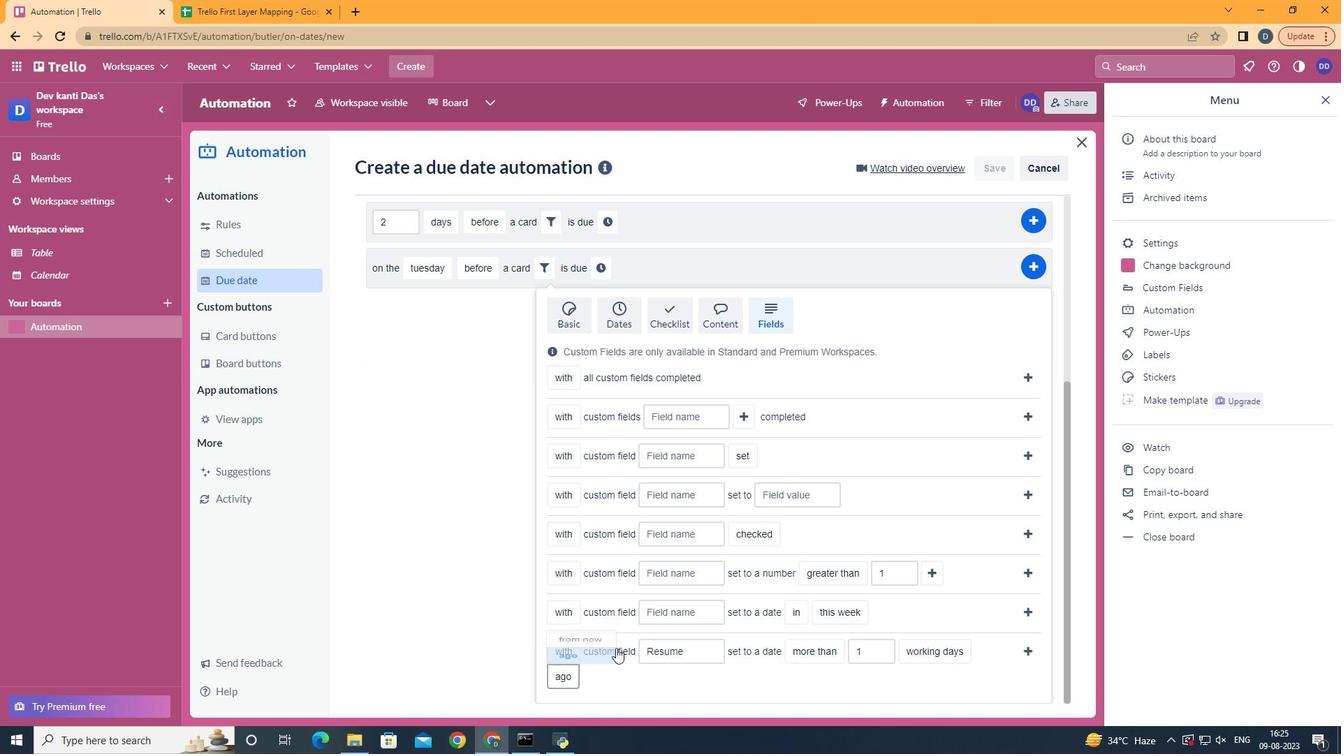 
Action: Mouse pressed left at (607, 651)
Screenshot: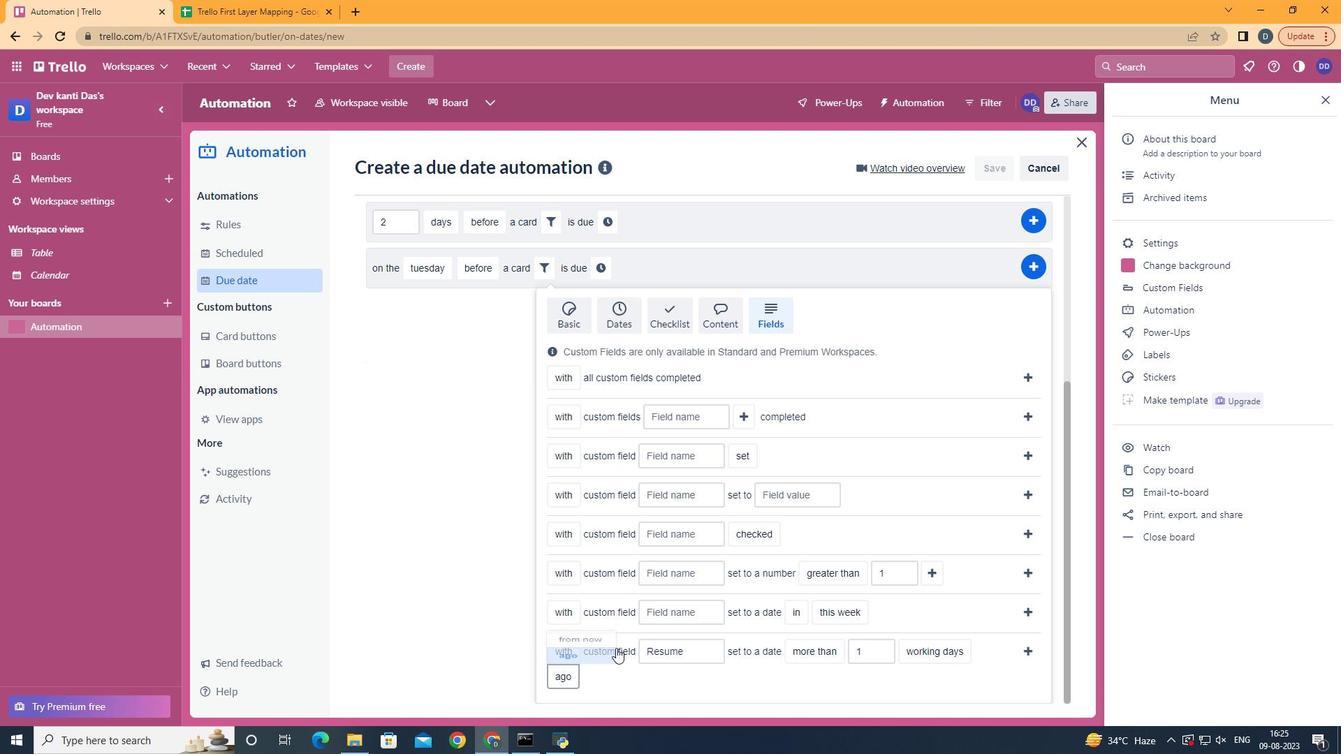 
Action: Mouse moved to (1030, 657)
Screenshot: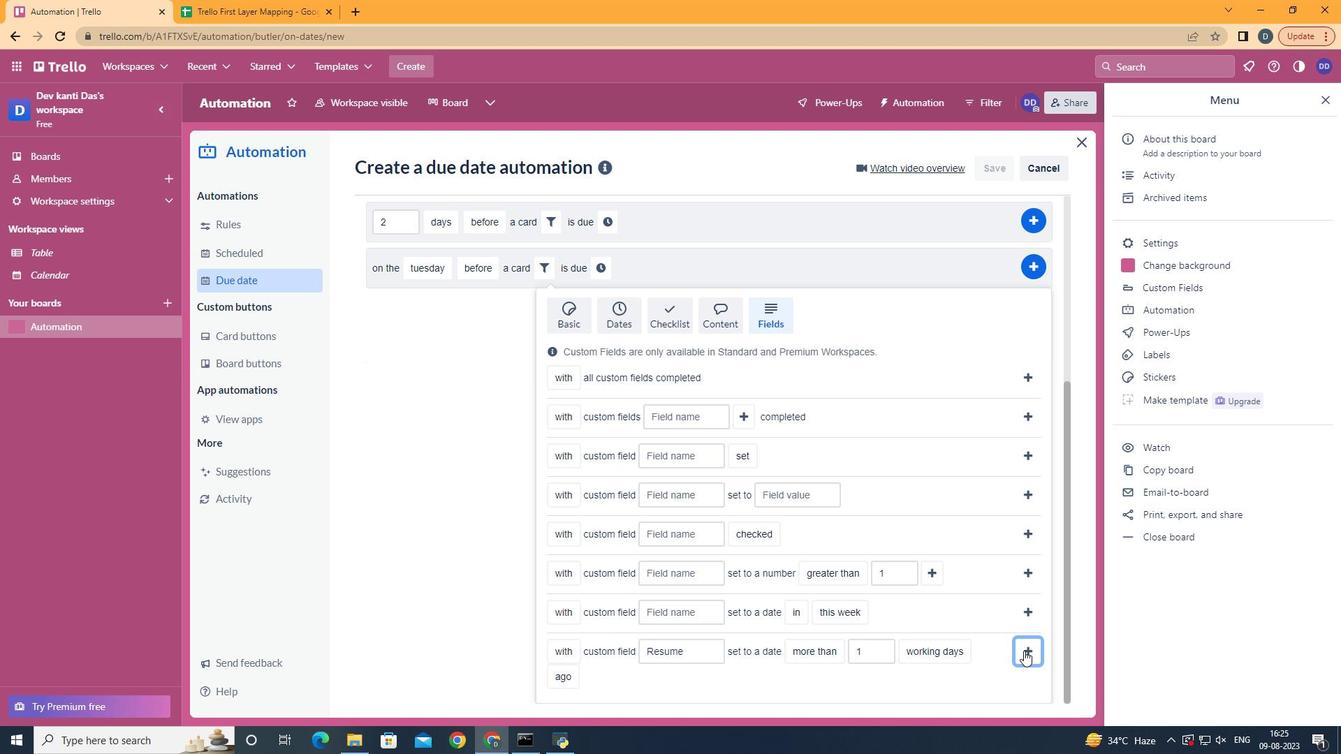 
Action: Mouse pressed left at (1030, 657)
Screenshot: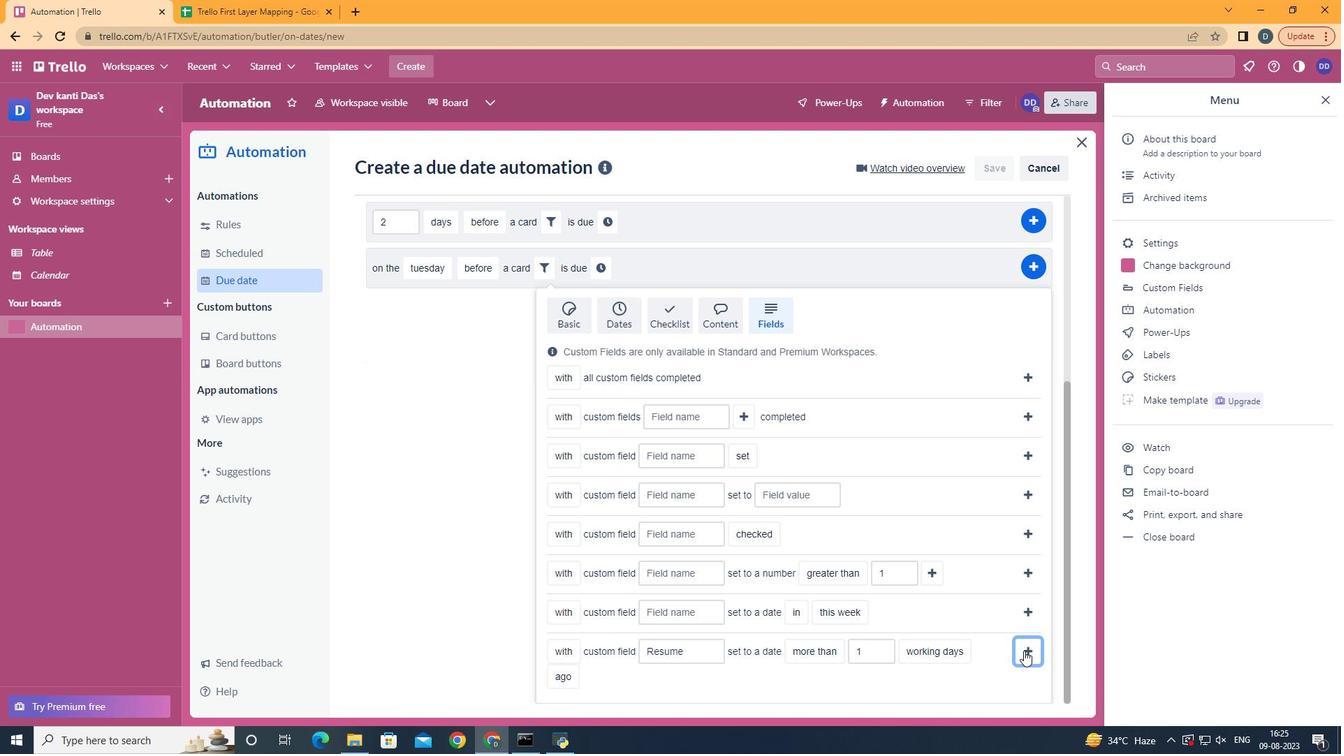 
Action: Mouse moved to (954, 573)
Screenshot: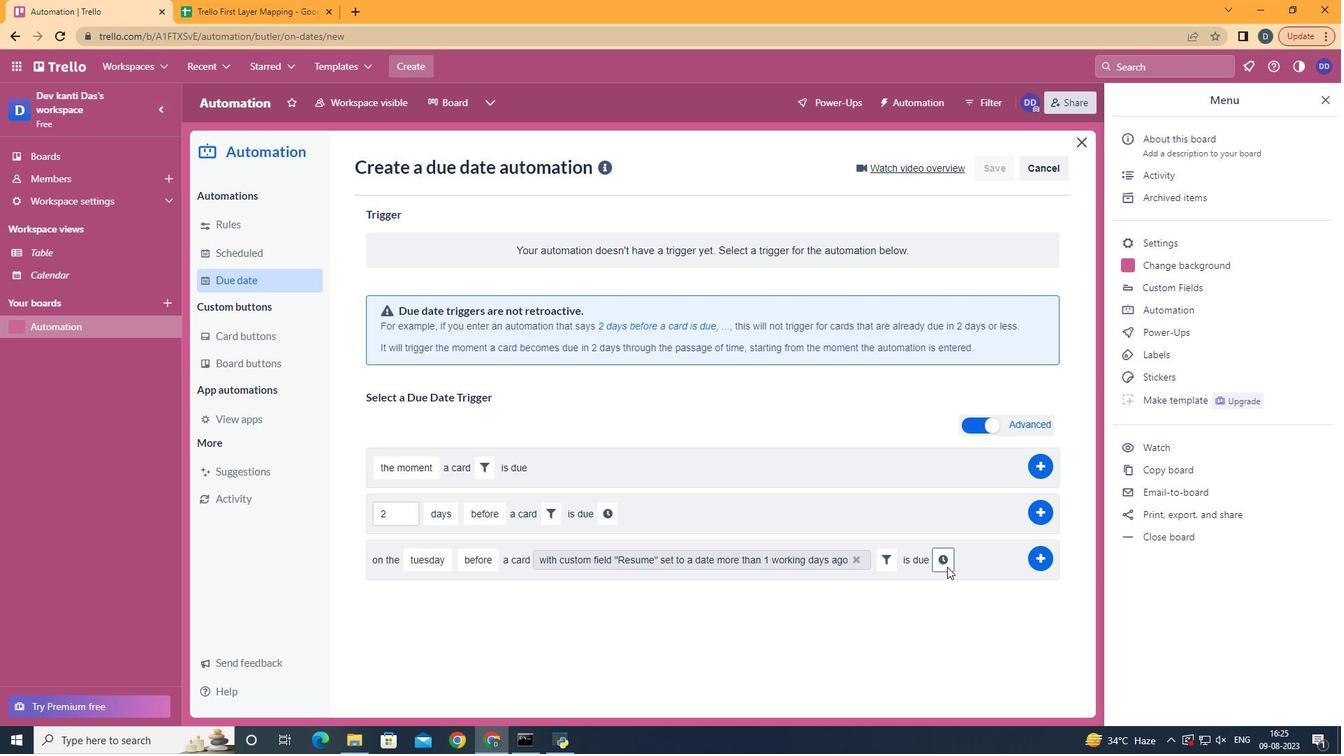 
Action: Mouse pressed left at (954, 573)
Screenshot: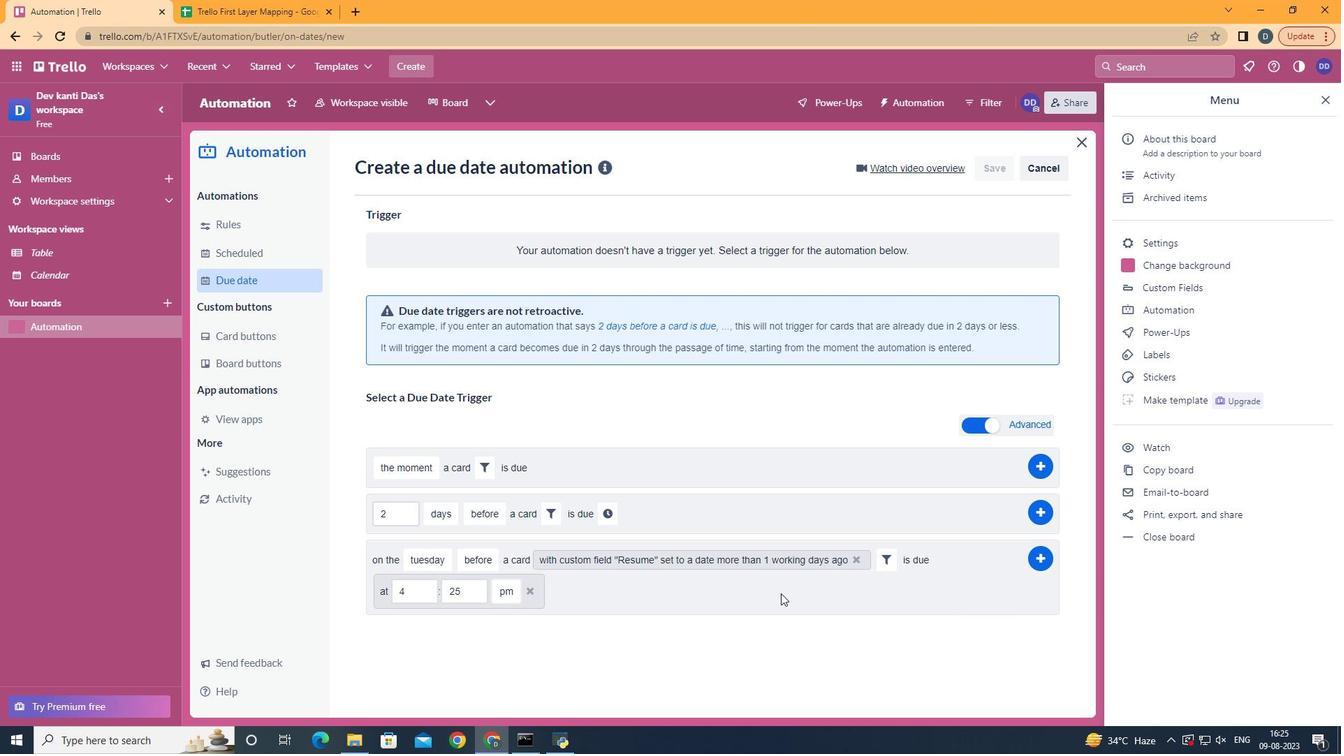 
Action: Mouse moved to (419, 603)
Screenshot: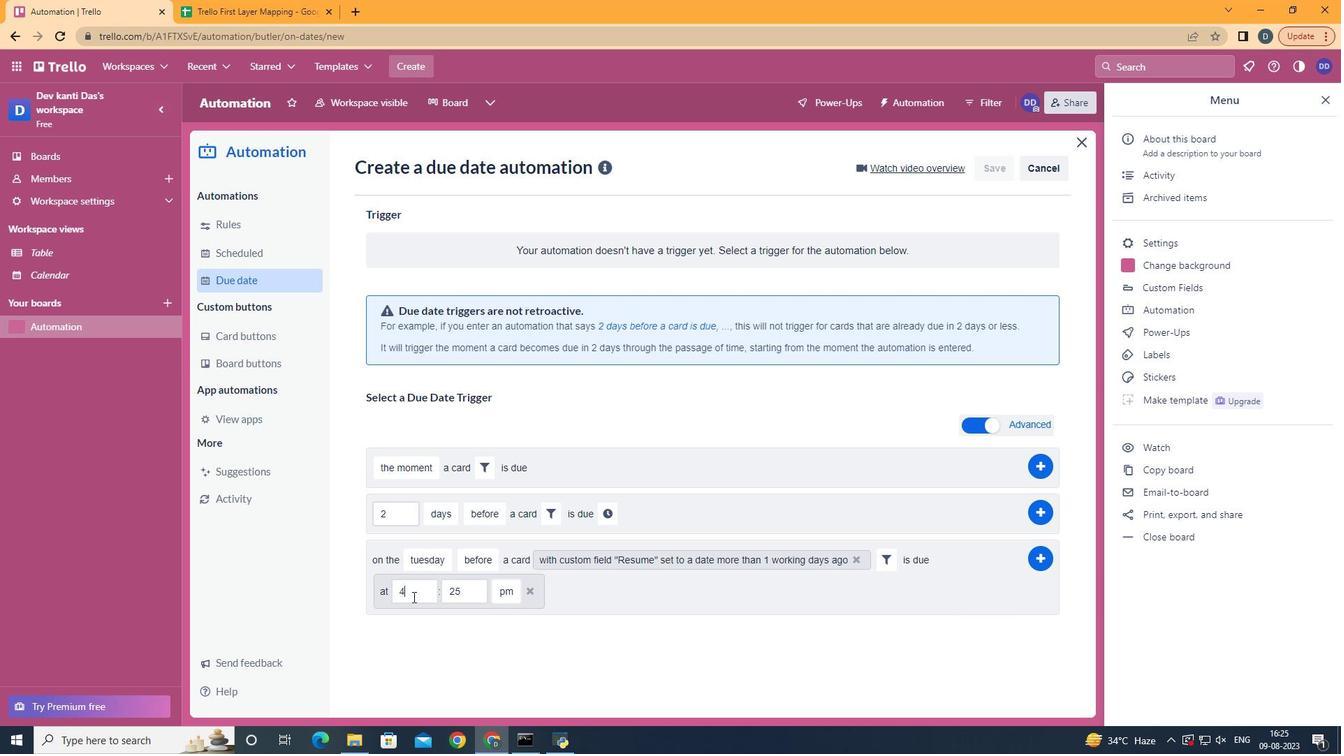 
Action: Mouse pressed left at (419, 603)
Screenshot: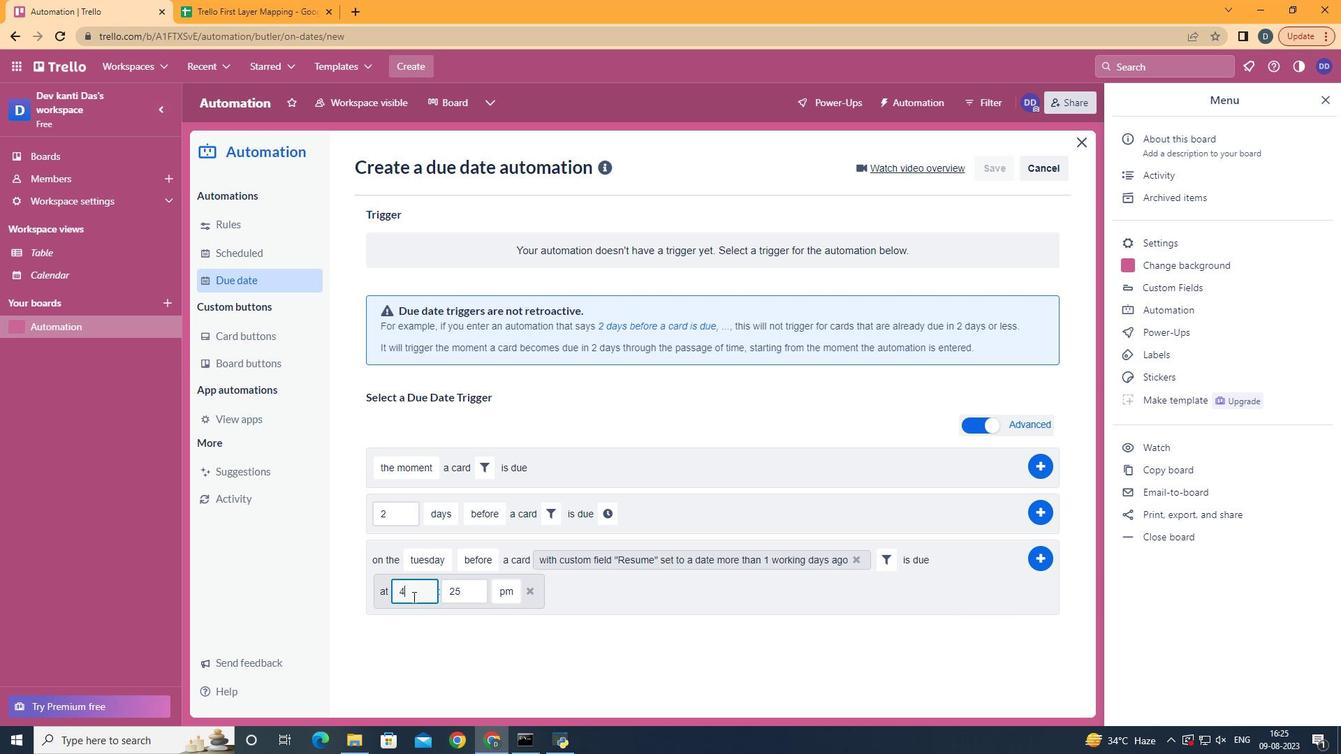 
Action: Mouse moved to (417, 603)
Screenshot: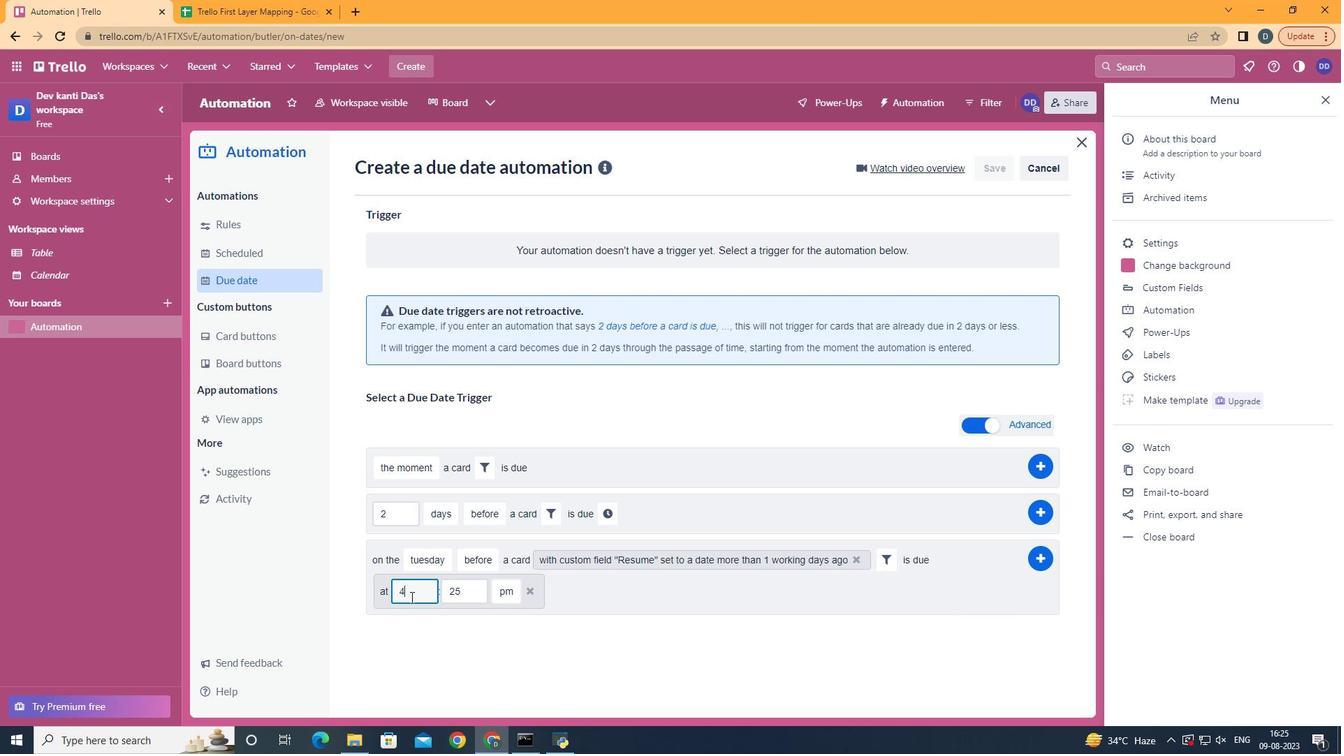 
Action: Key pressed <Key.backspace>11
Screenshot: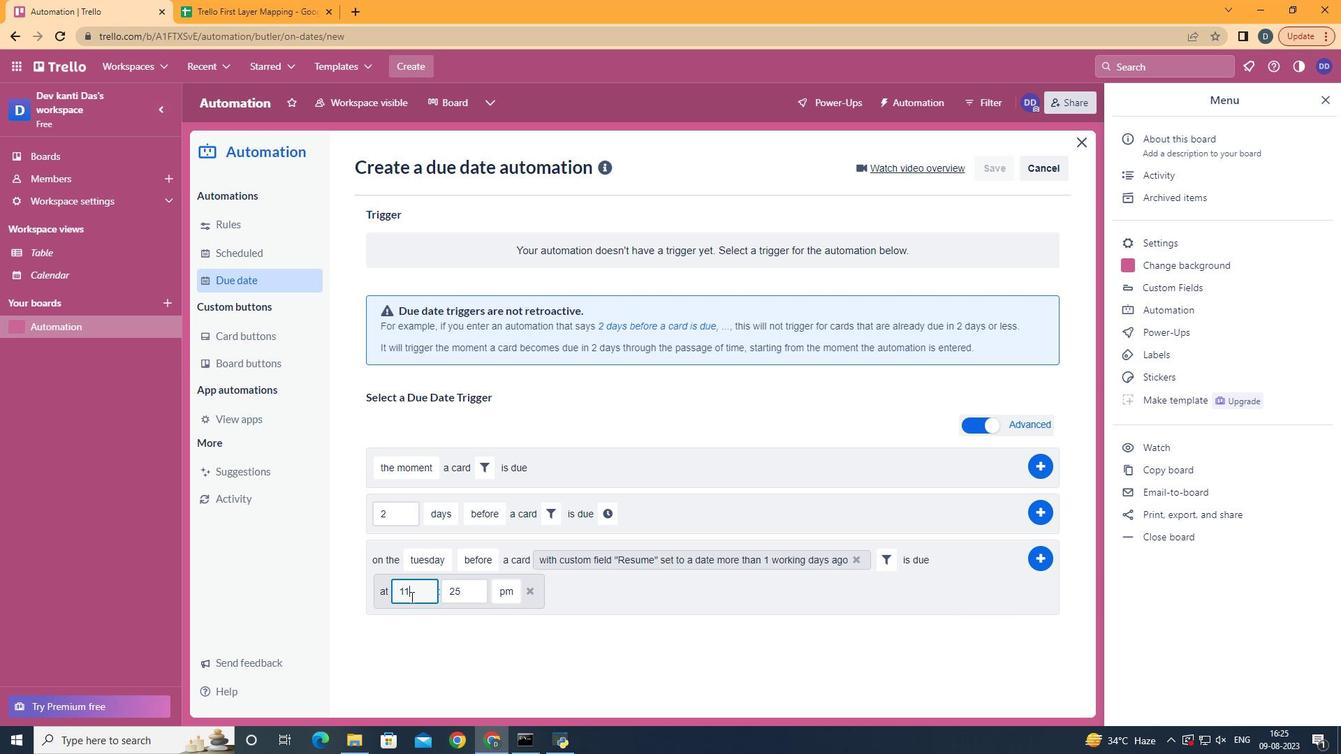 
Action: Mouse moved to (486, 598)
Screenshot: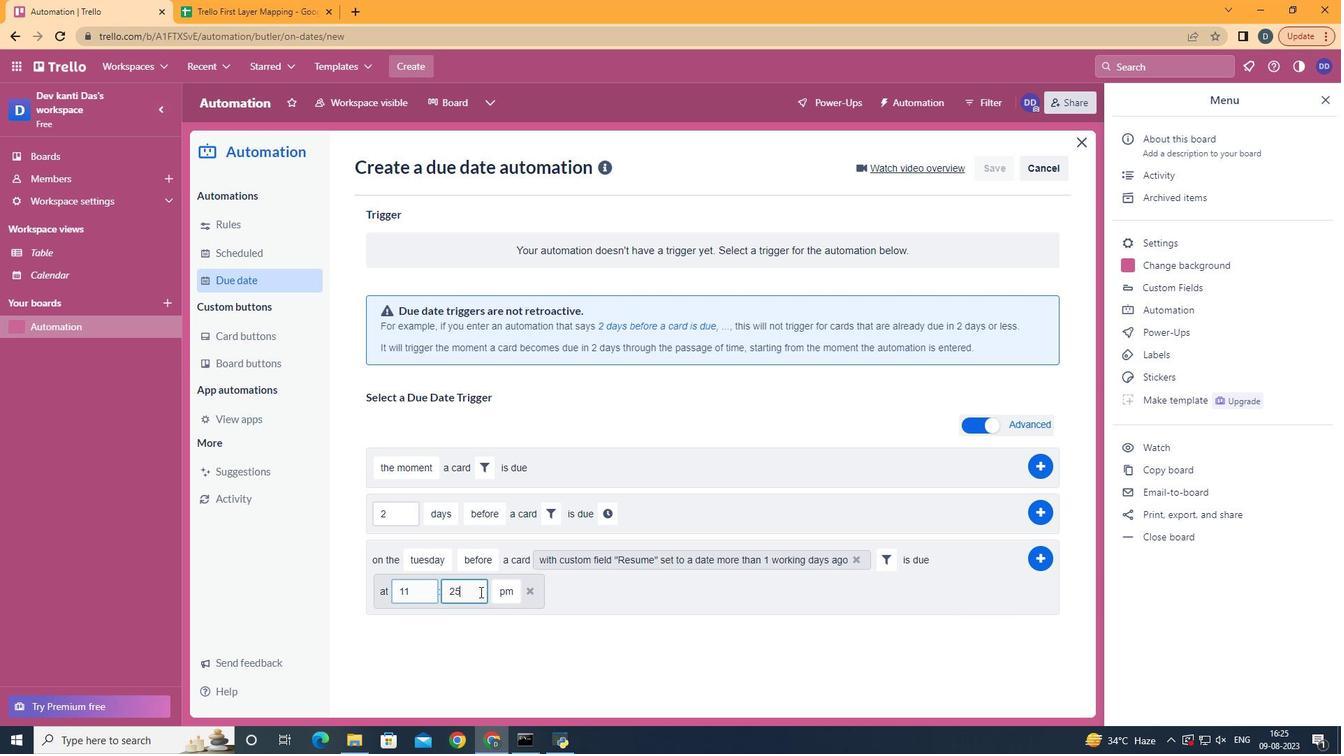 
Action: Mouse pressed left at (486, 598)
Screenshot: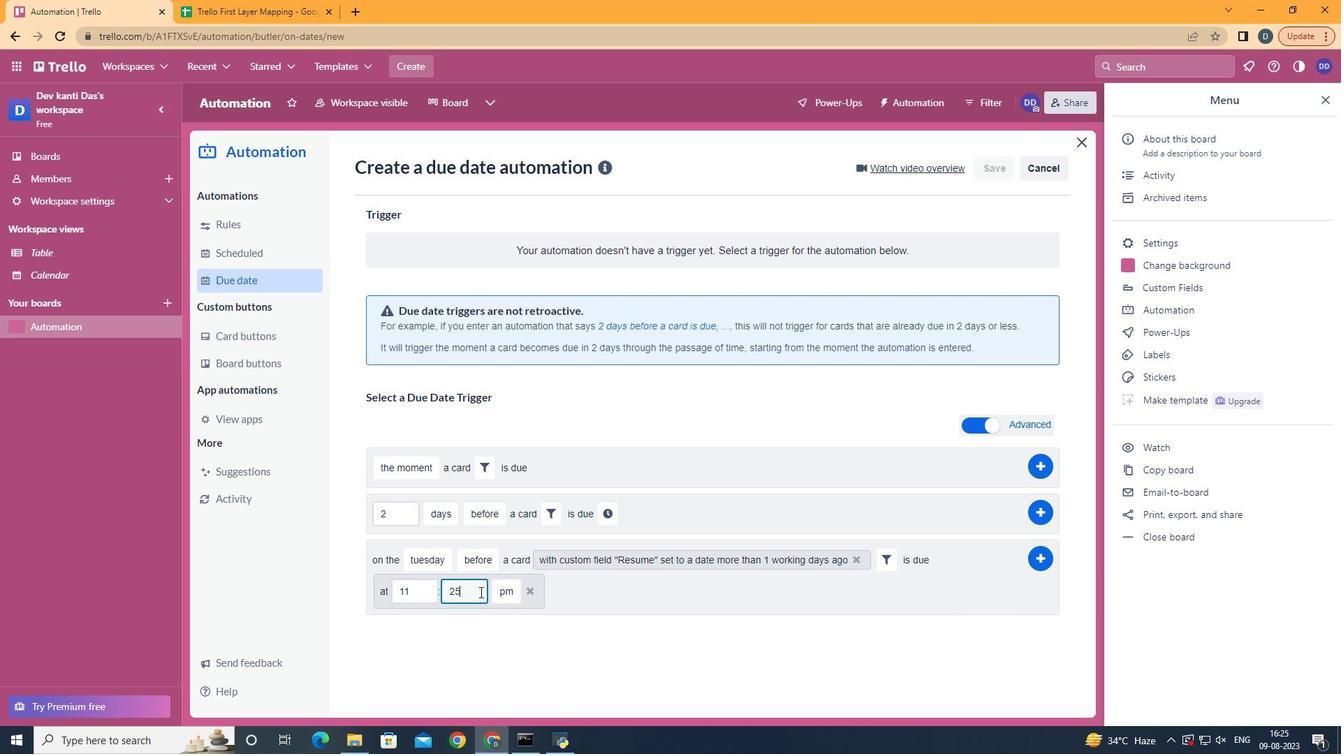 
Action: Key pressed <Key.backspace><Key.backspace>00
Screenshot: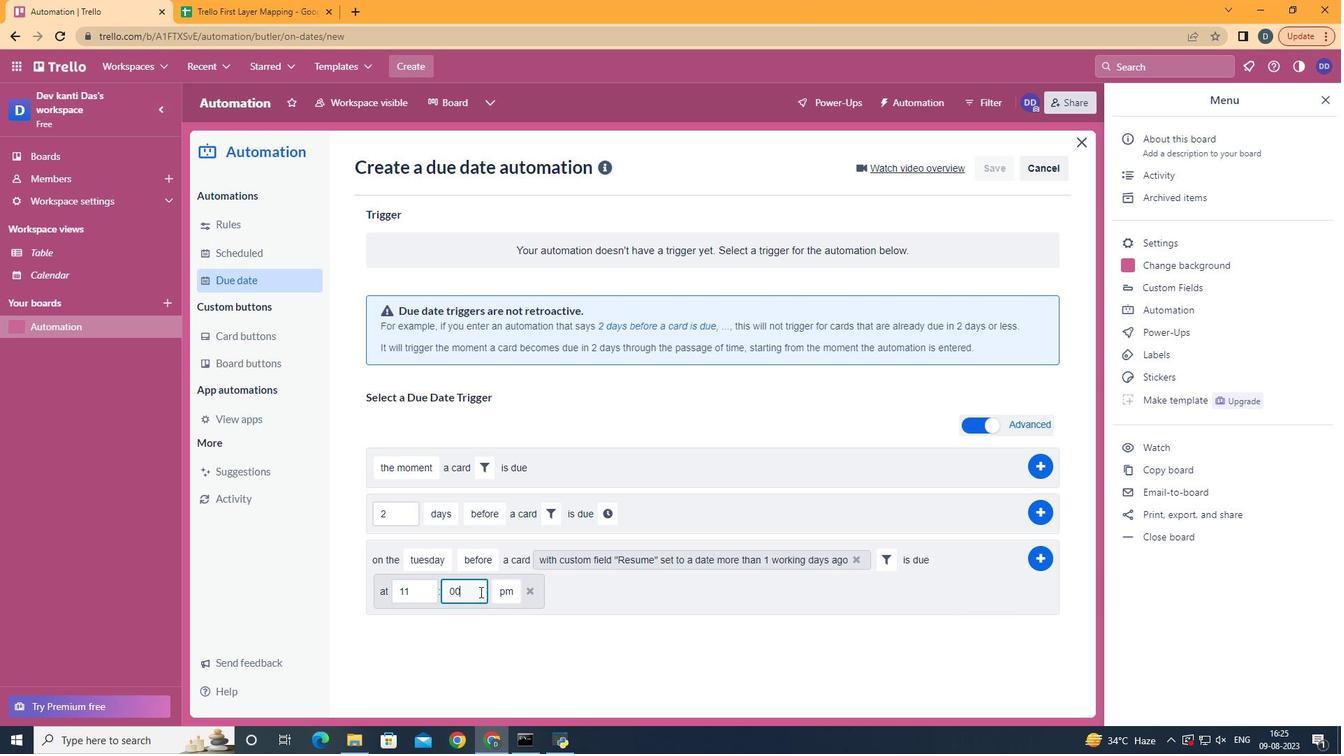 
Action: Mouse moved to (524, 615)
Screenshot: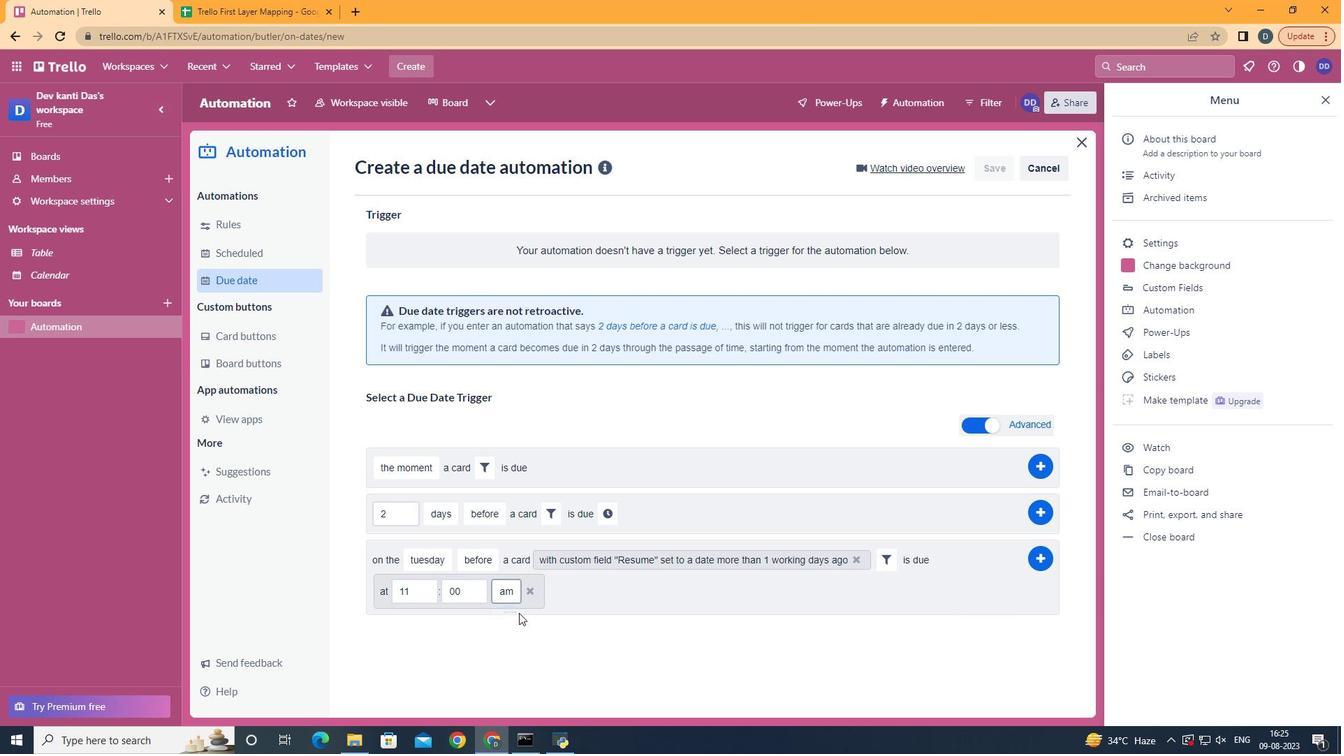 
Action: Mouse pressed left at (524, 615)
Screenshot: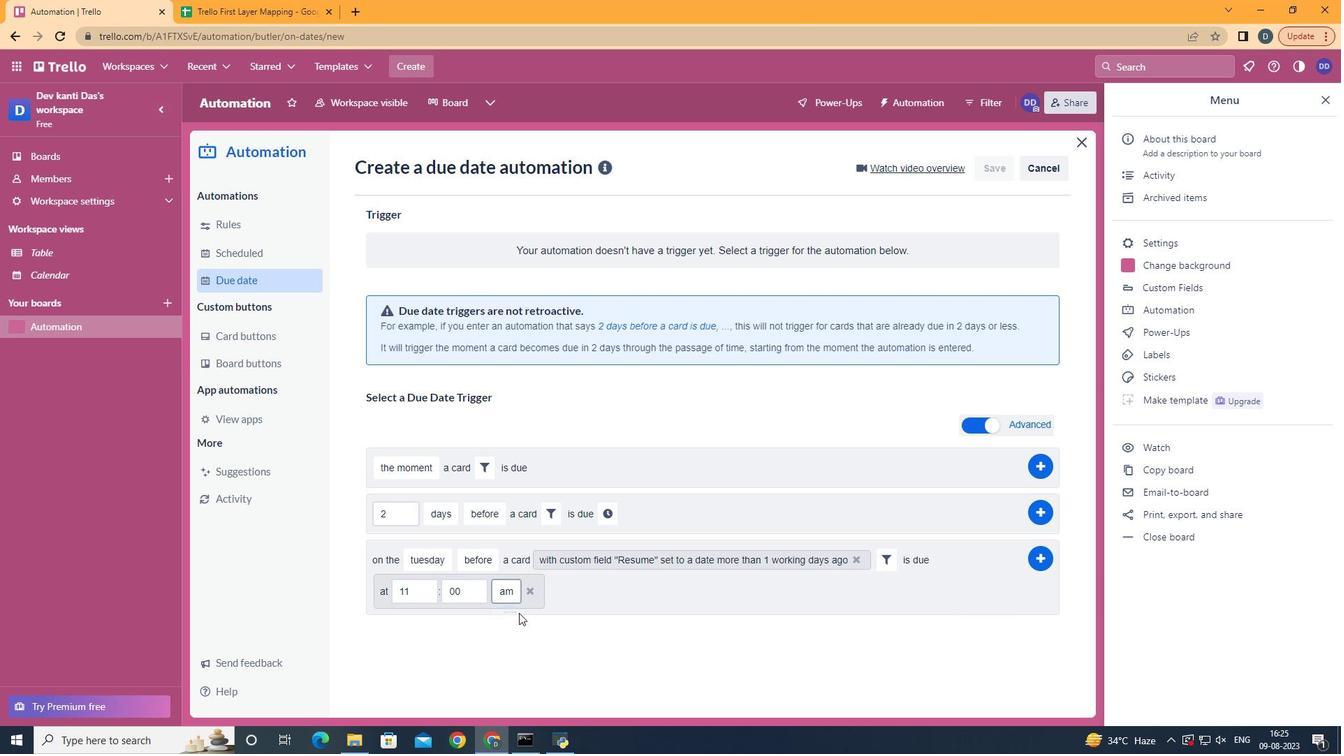 
Action: Mouse moved to (1046, 562)
Screenshot: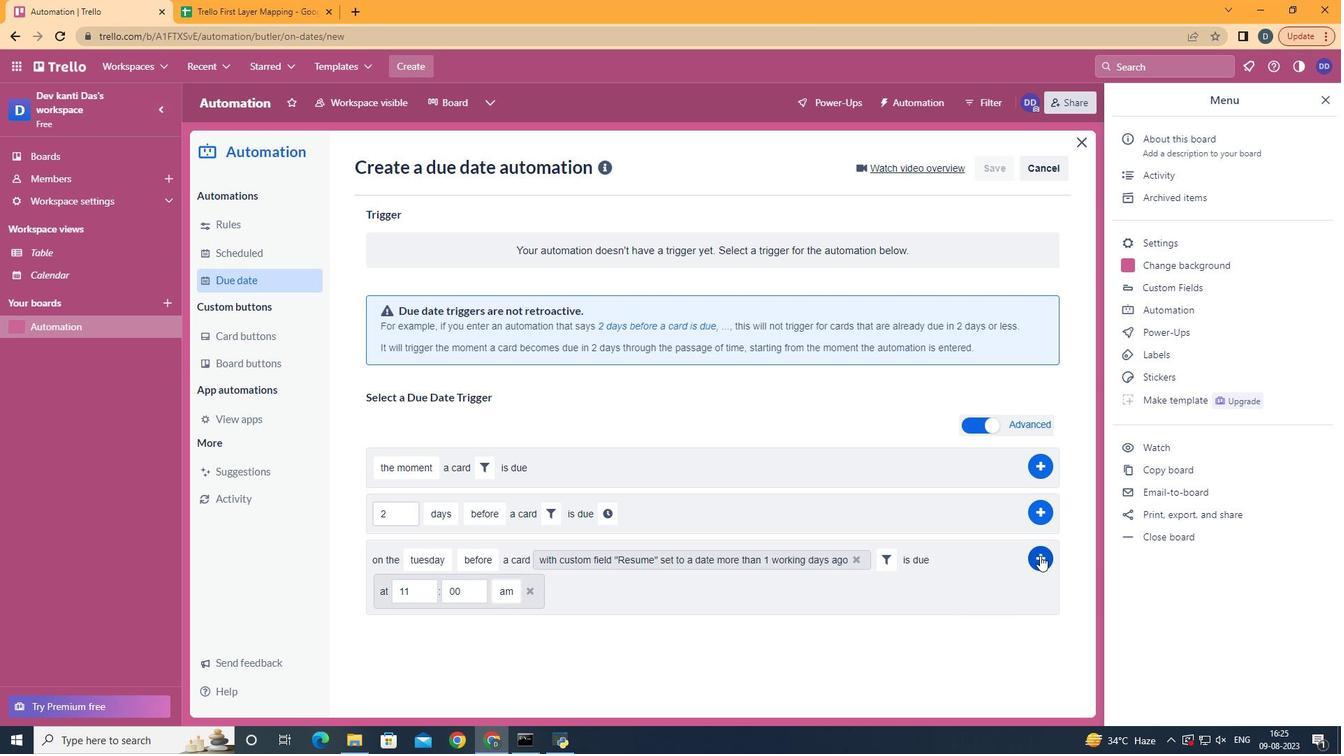 
Action: Mouse pressed left at (1046, 562)
Screenshot: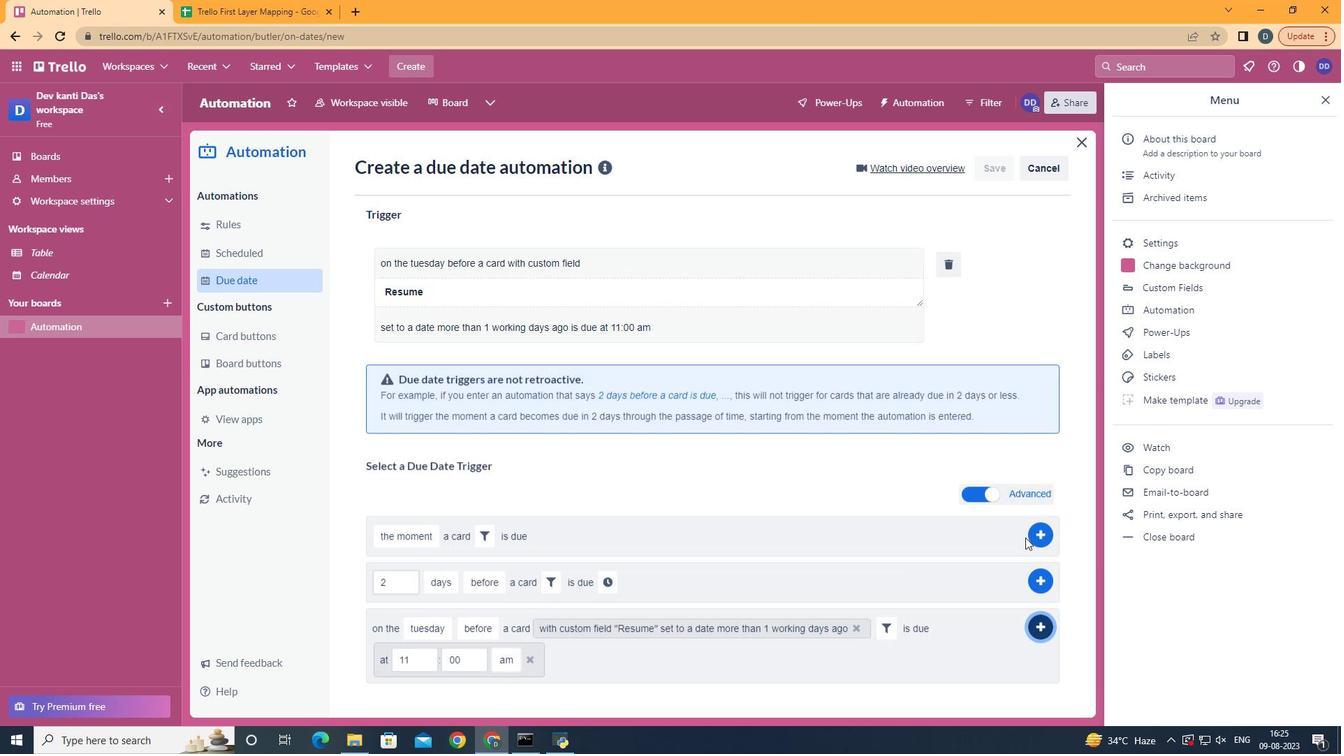 
Action: Mouse moved to (735, 320)
Screenshot: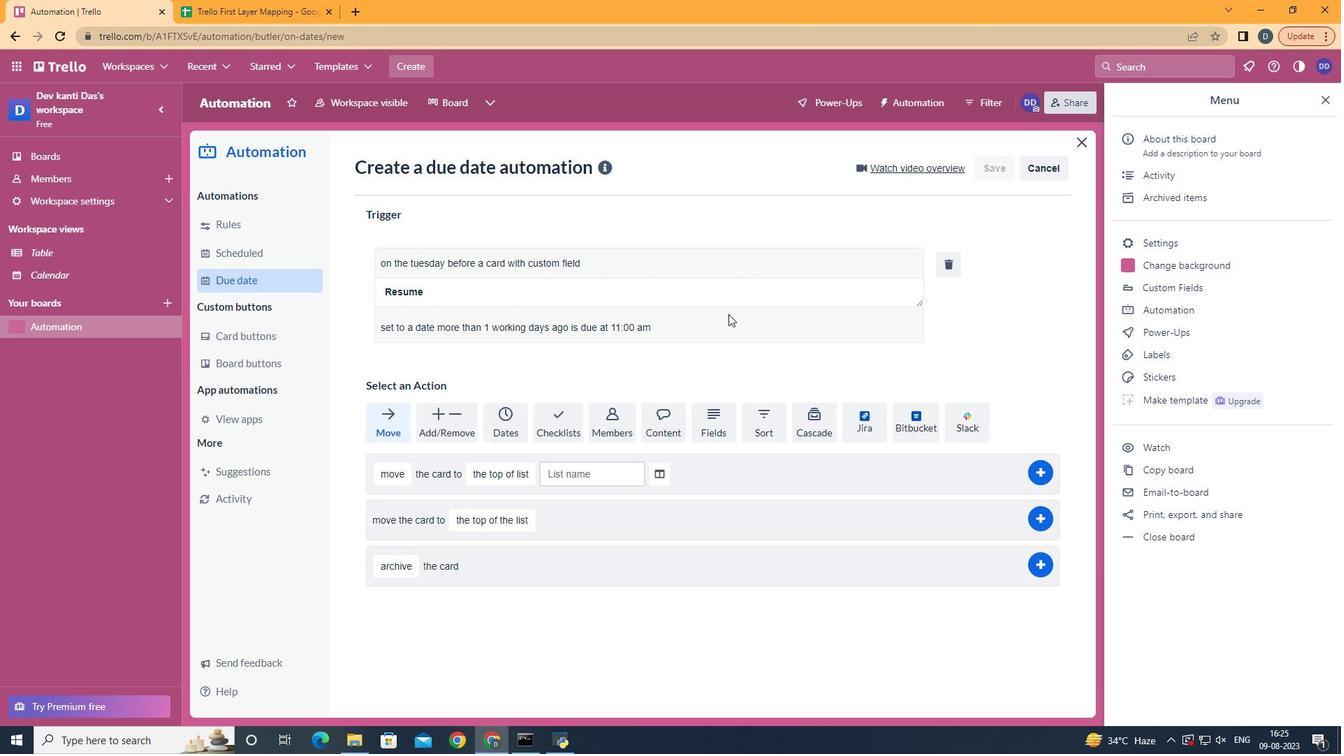 
